 Task: Add a dependency to the task Integrate website with email marketing platforms , the existing task  Develop a new online survey and feedback system in the project AgileCrest
Action: Mouse moved to (1089, 97)
Screenshot: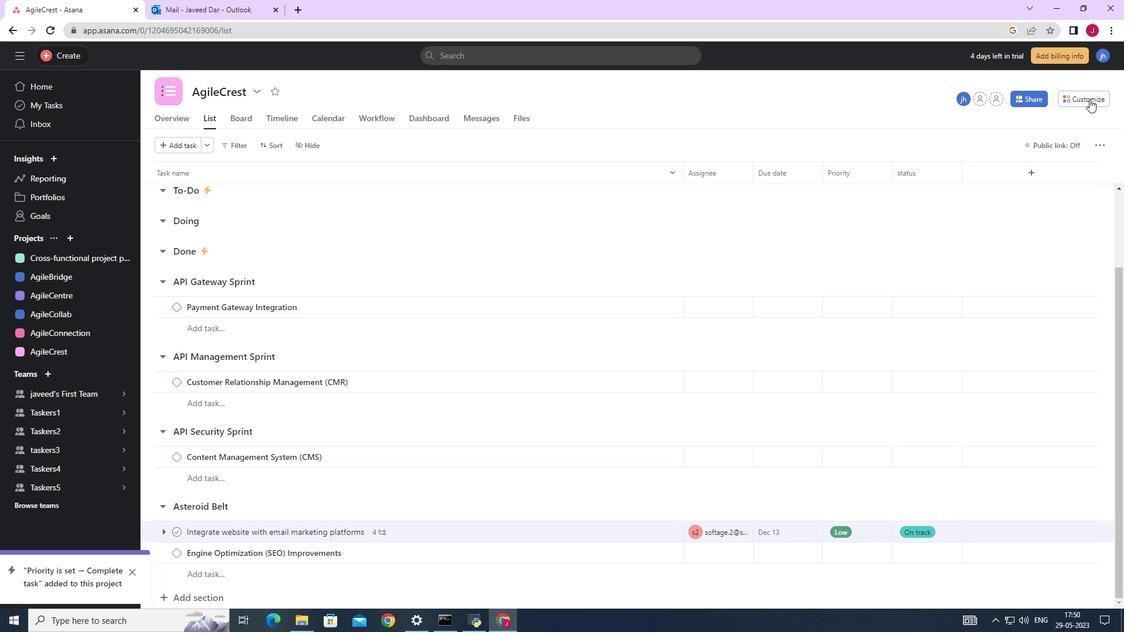
Action: Mouse pressed left at (1089, 97)
Screenshot: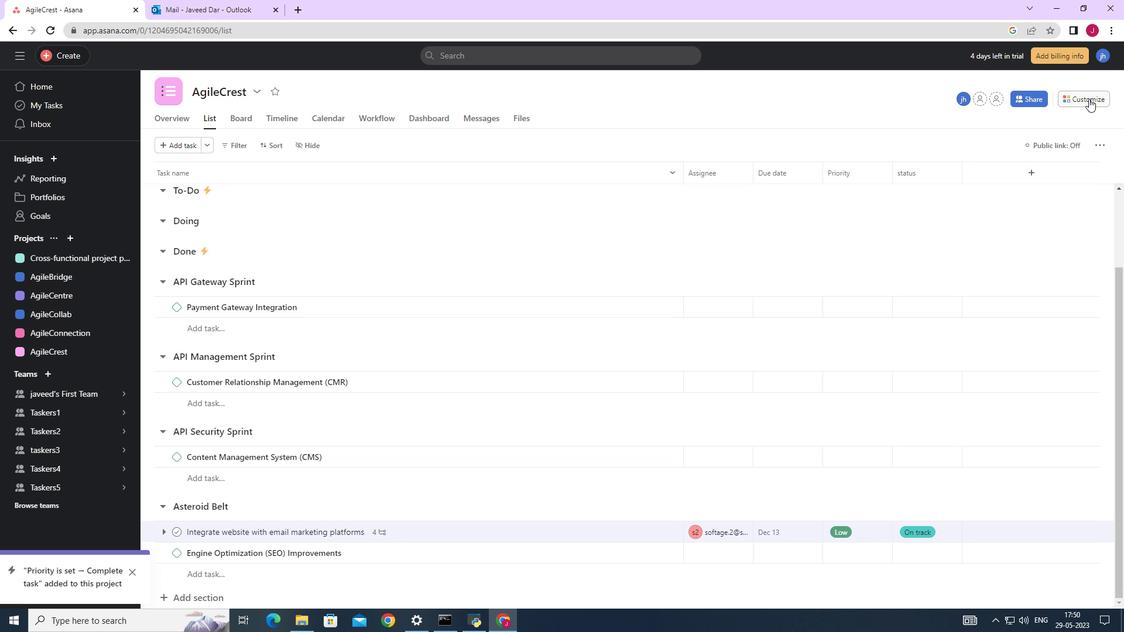 
Action: Mouse moved to (880, 244)
Screenshot: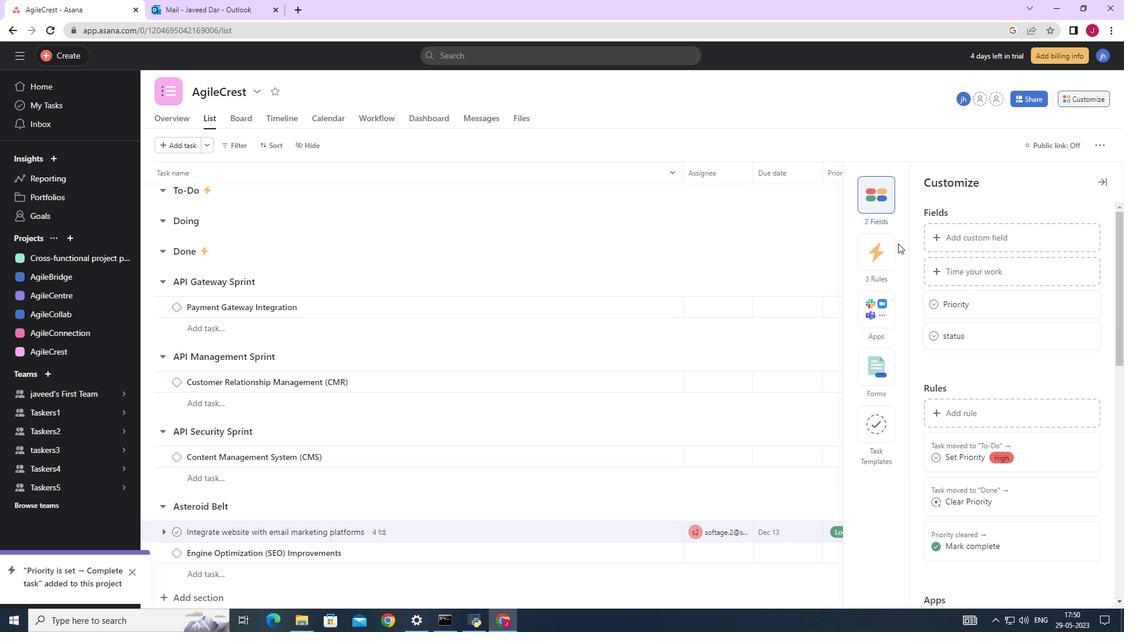 
Action: Mouse pressed left at (880, 244)
Screenshot: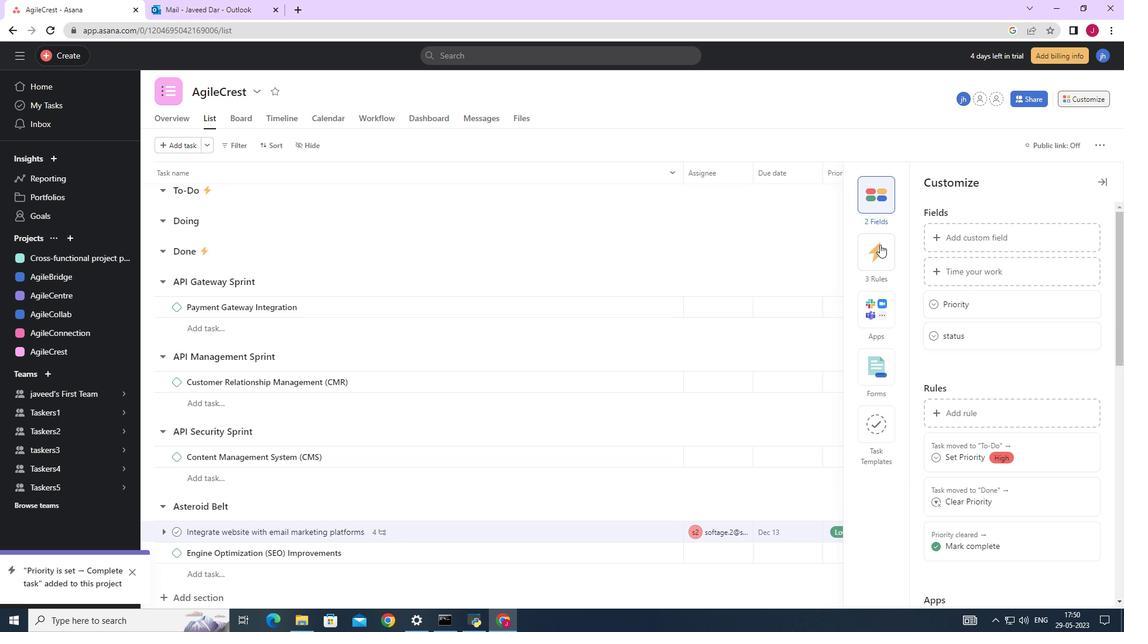 
Action: Mouse moved to (973, 225)
Screenshot: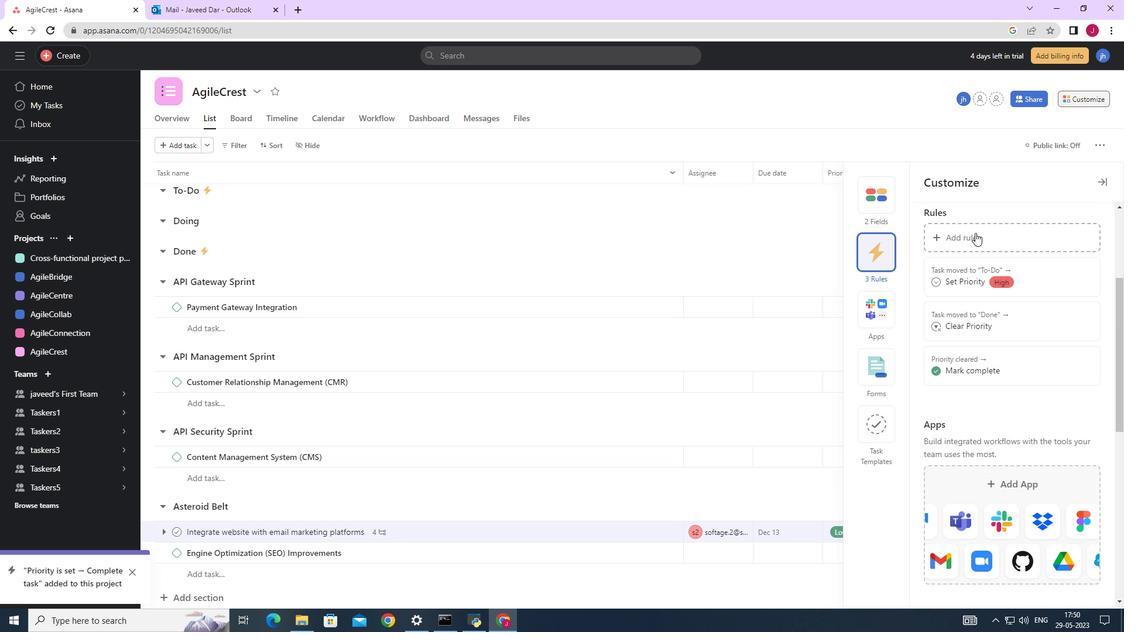 
Action: Mouse pressed left at (973, 225)
Screenshot: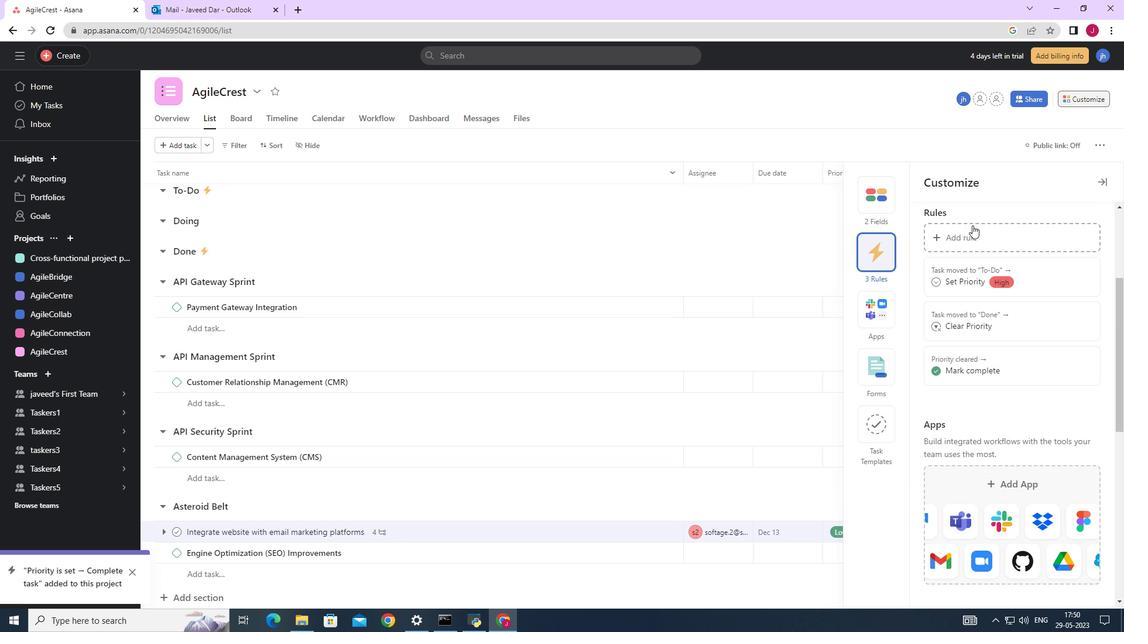
Action: Mouse moved to (495, 212)
Screenshot: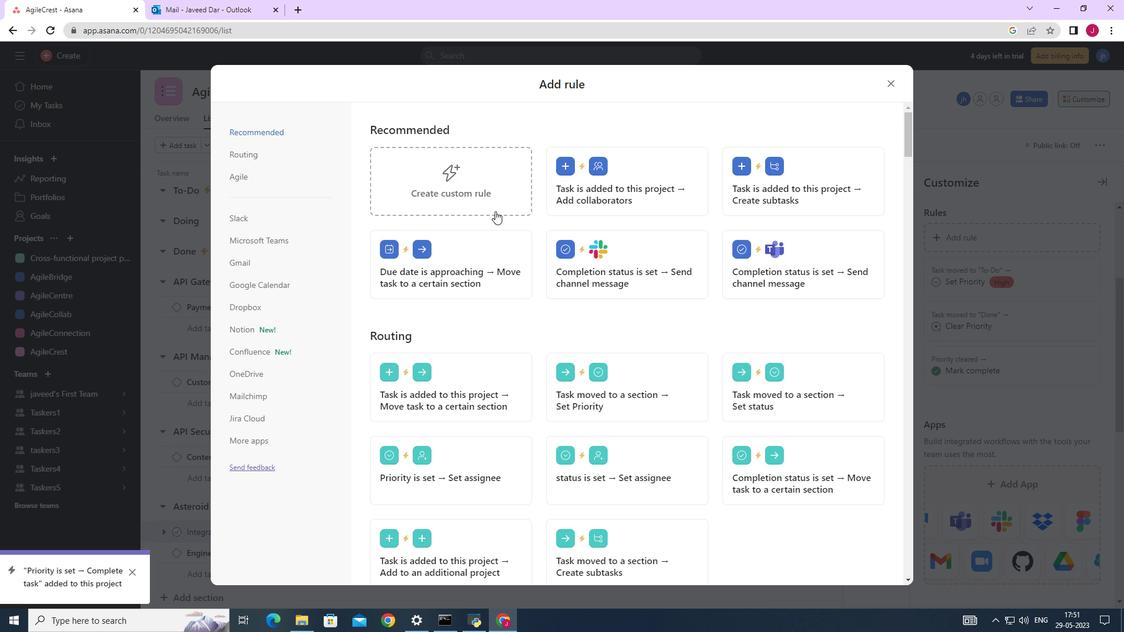 
Action: Mouse scrolled (495, 211) with delta (0, 0)
Screenshot: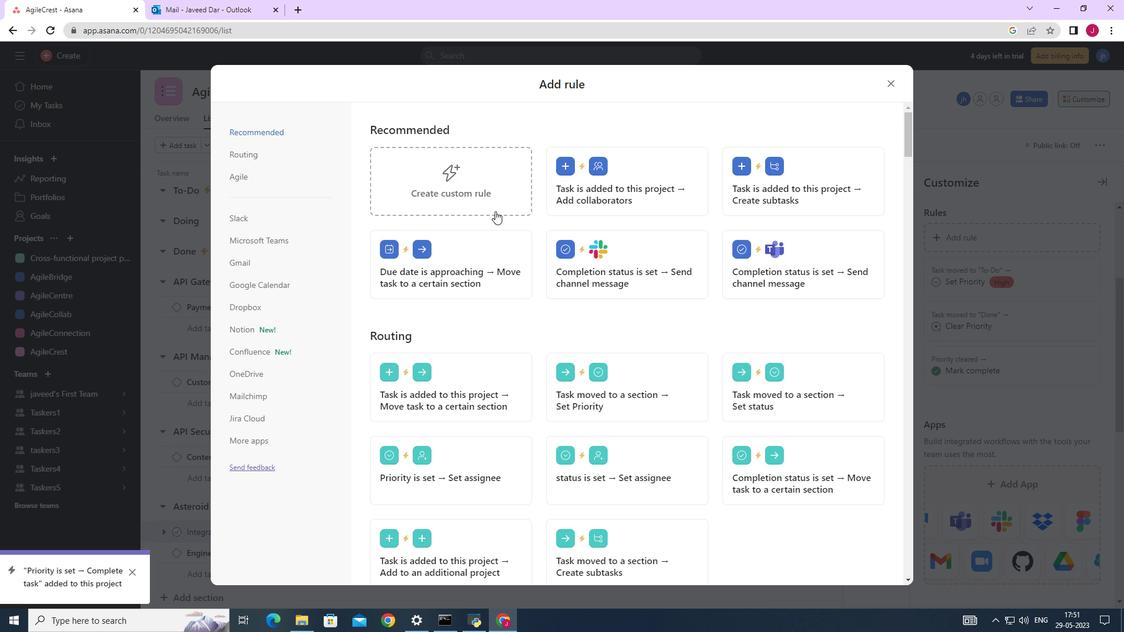 
Action: Mouse moved to (445, 222)
Screenshot: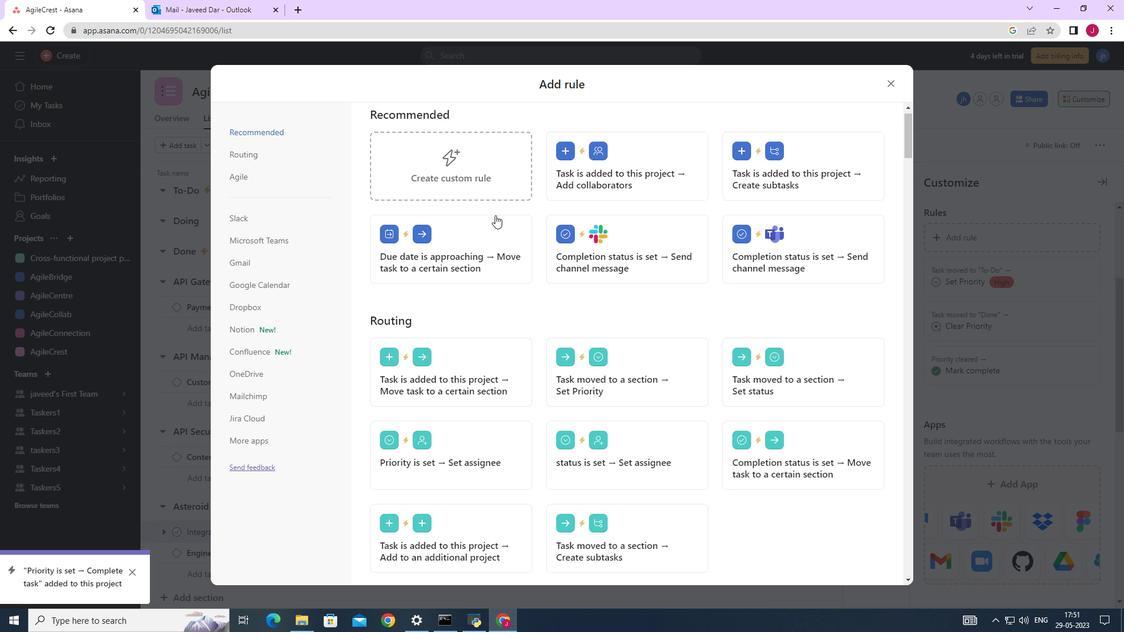 
Action: Mouse scrolled (483, 218) with delta (0, 0)
Screenshot: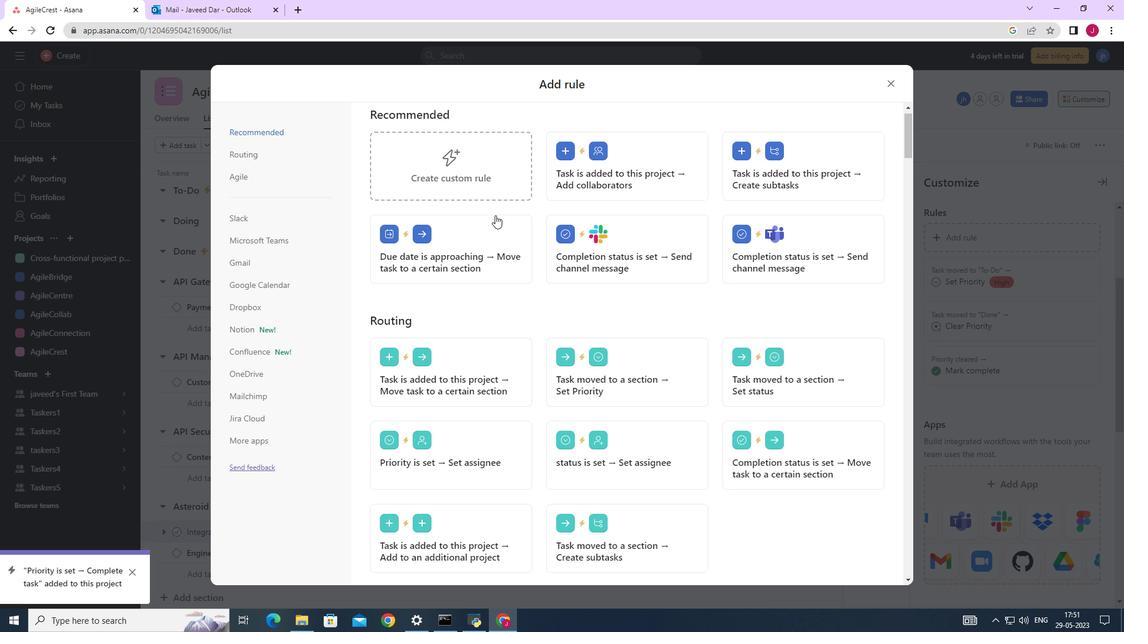 
Action: Mouse moved to (258, 179)
Screenshot: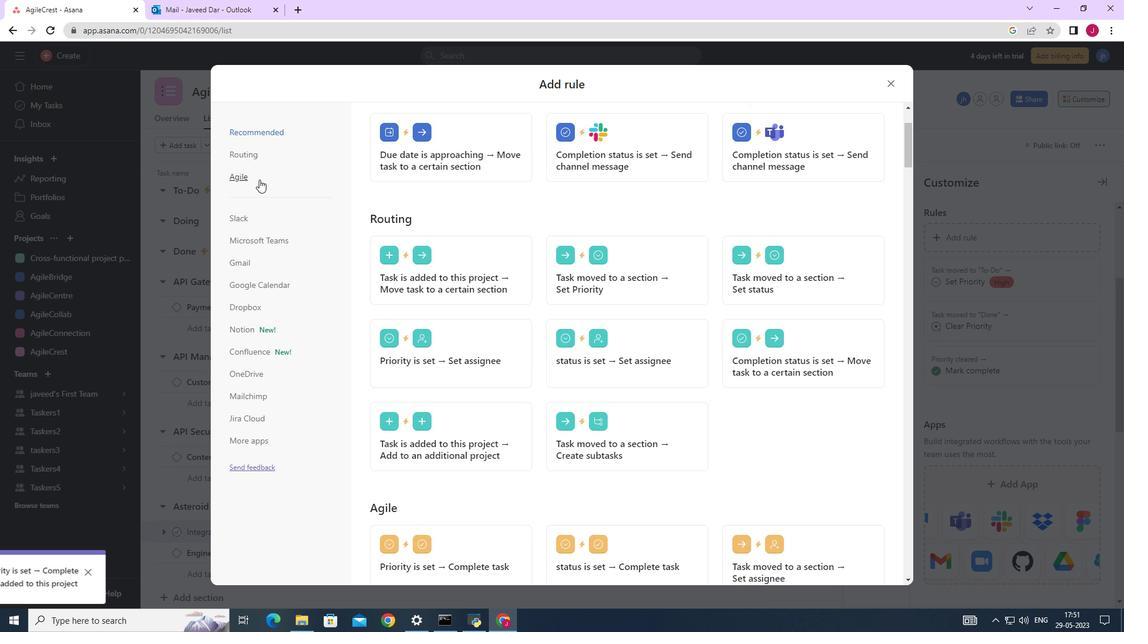 
Action: Mouse pressed left at (258, 179)
Screenshot: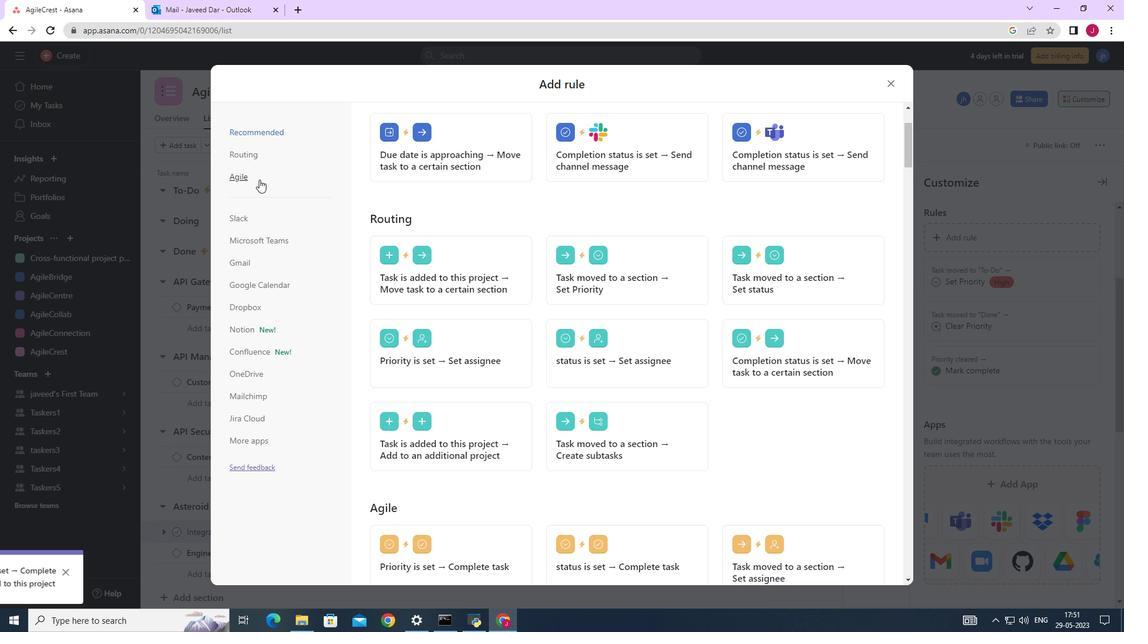 
Action: Mouse moved to (544, 222)
Screenshot: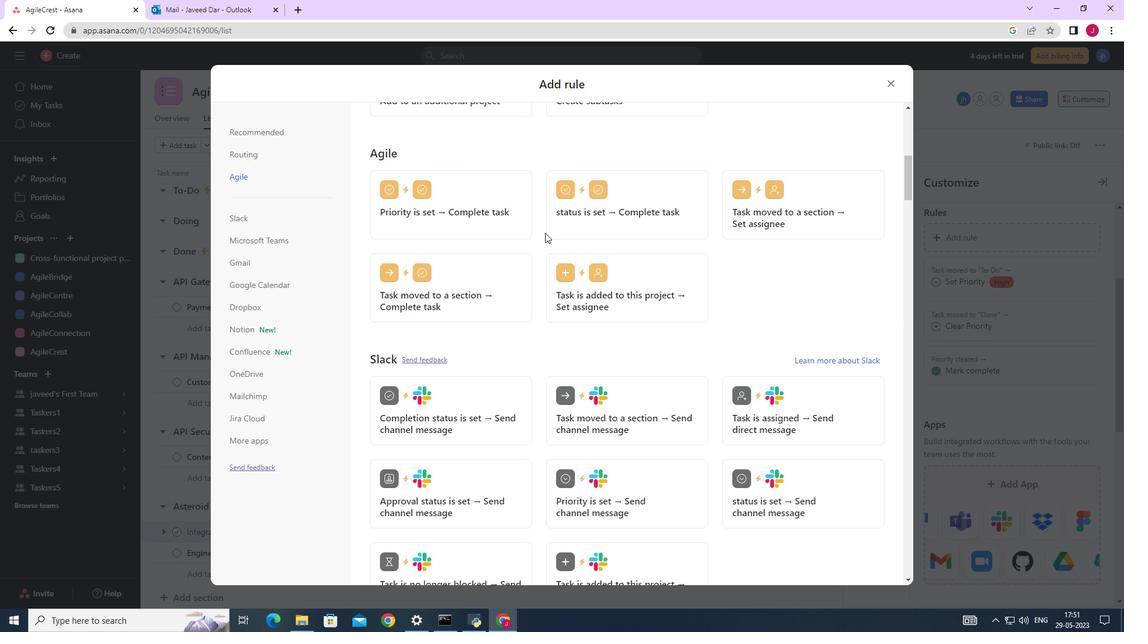 
Action: Mouse scrolled (545, 223) with delta (0, 0)
Screenshot: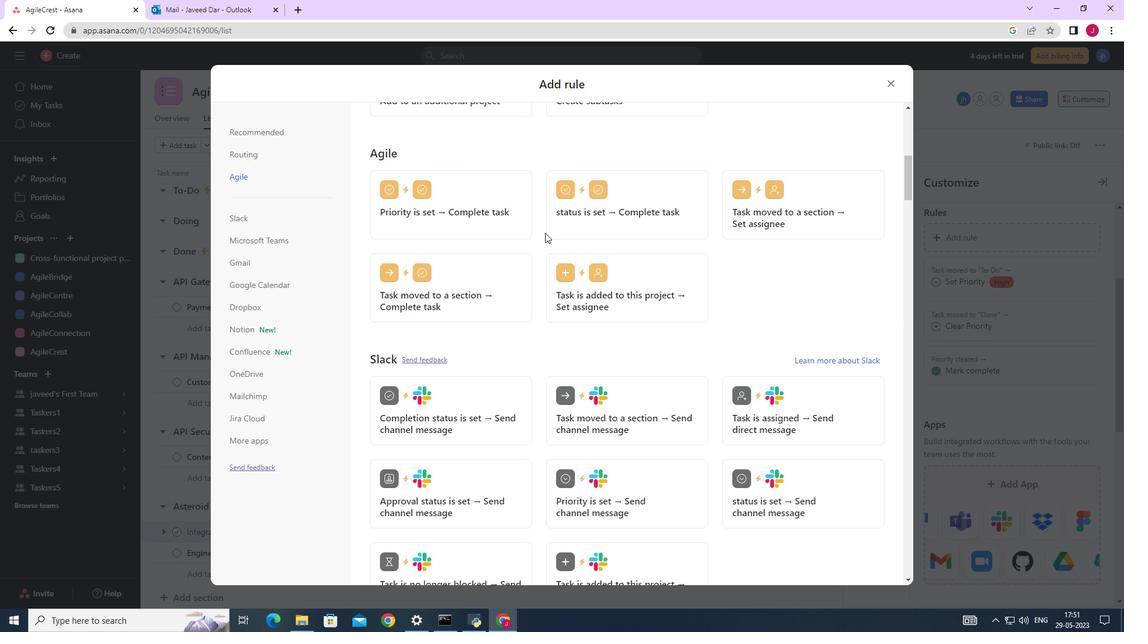 
Action: Mouse moved to (421, 123)
Screenshot: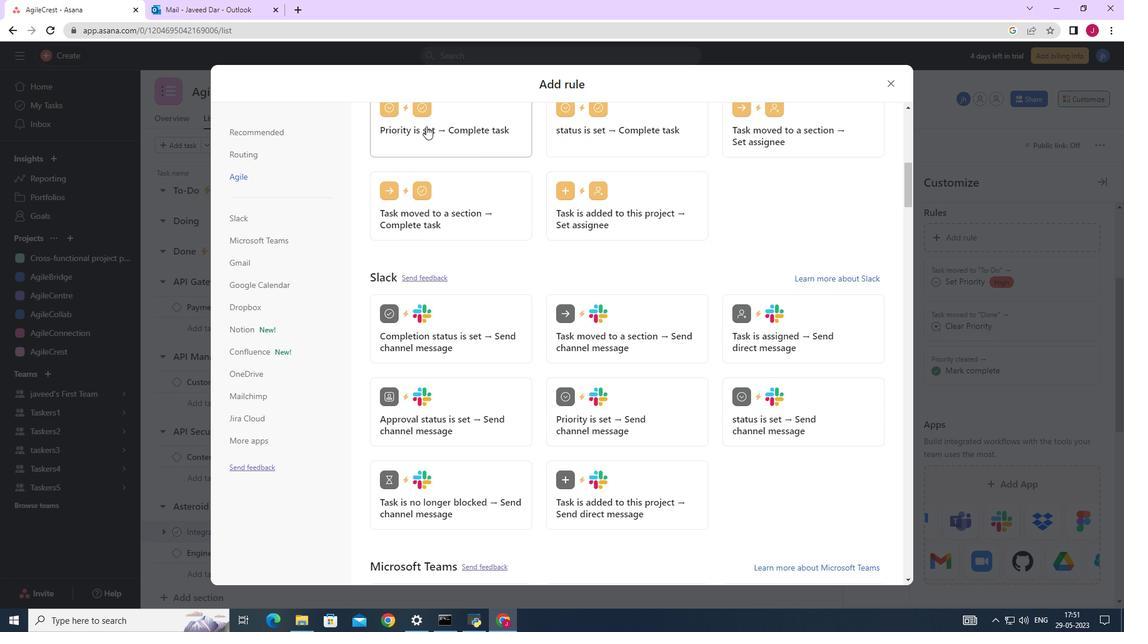 
Action: Mouse pressed left at (421, 123)
Screenshot: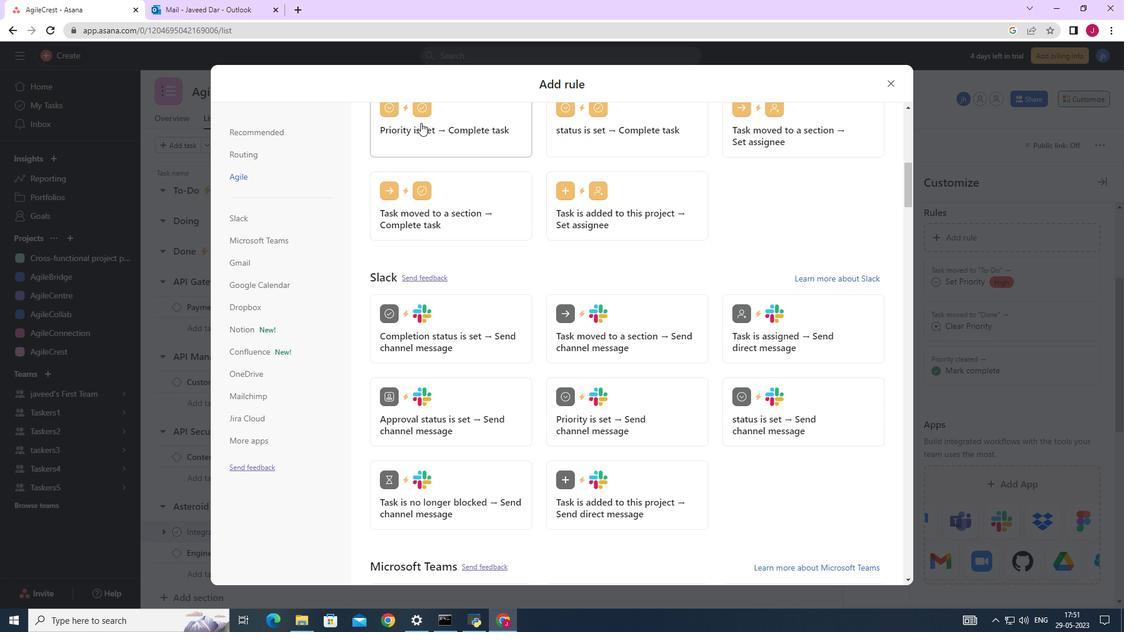 
Action: Mouse moved to (753, 198)
Screenshot: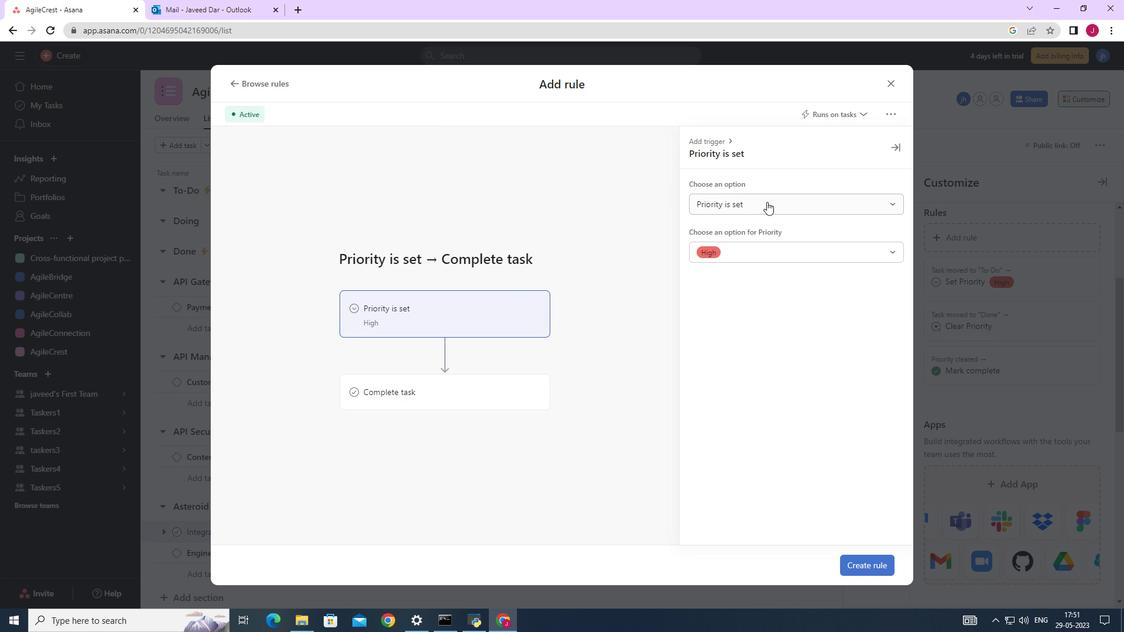 
Action: Mouse pressed left at (753, 198)
Screenshot: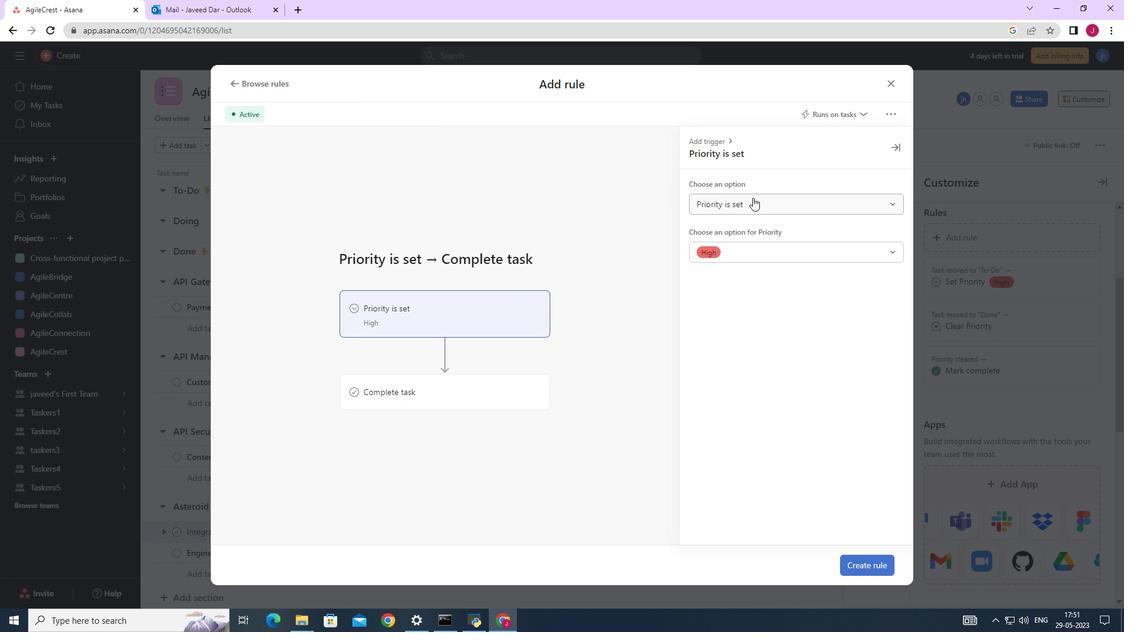 
Action: Mouse moved to (892, 78)
Screenshot: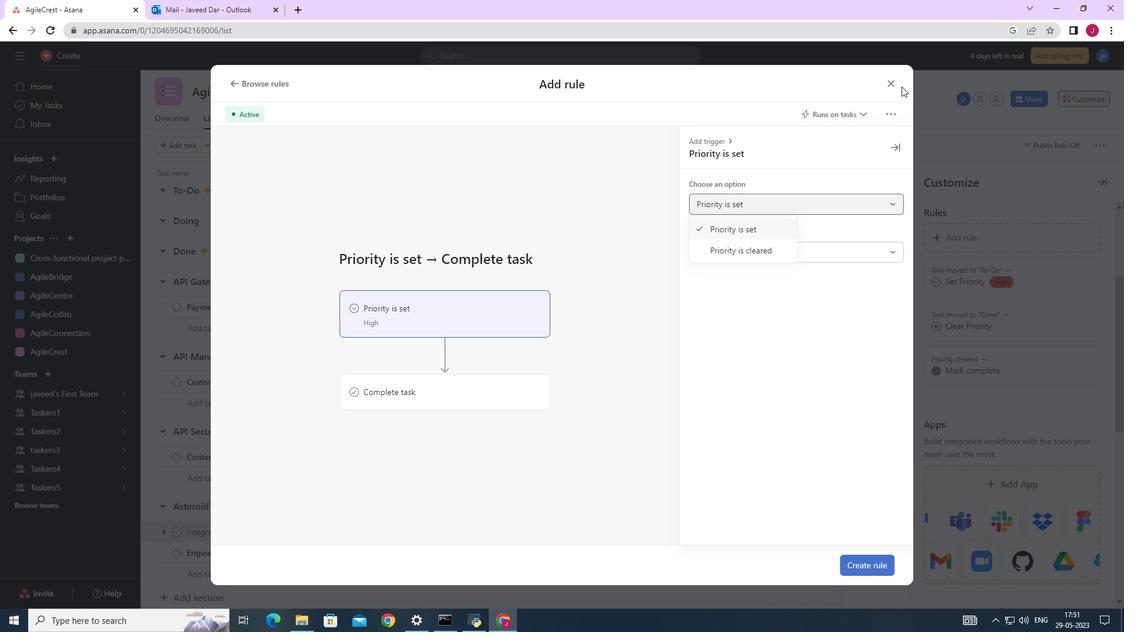 
Action: Mouse pressed left at (892, 78)
Screenshot: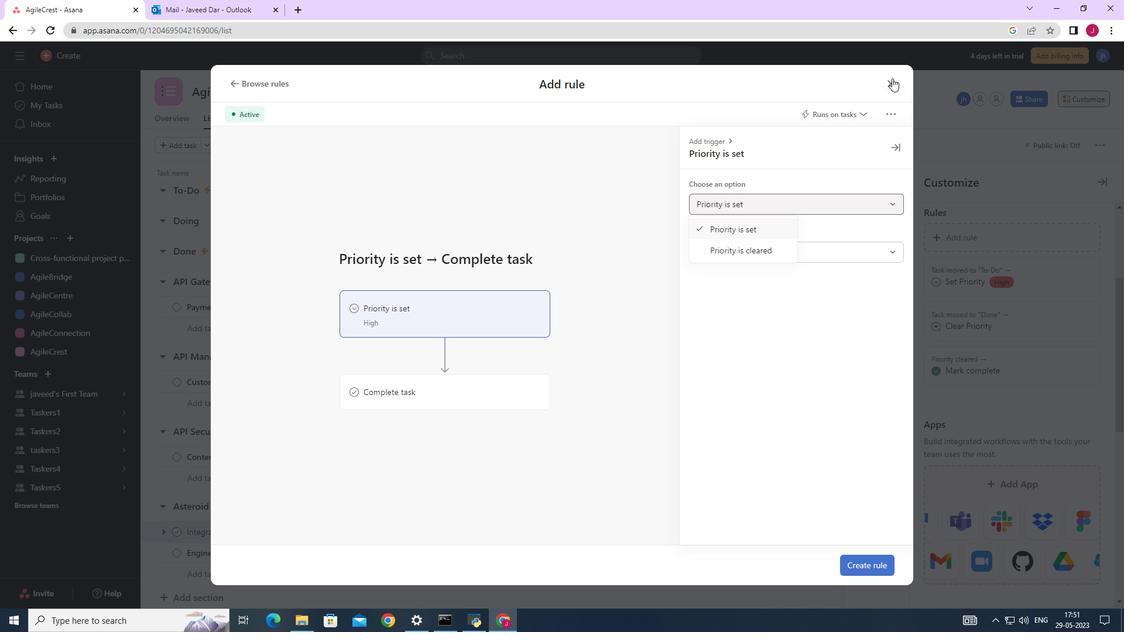 
Action: Mouse moved to (1097, 183)
Screenshot: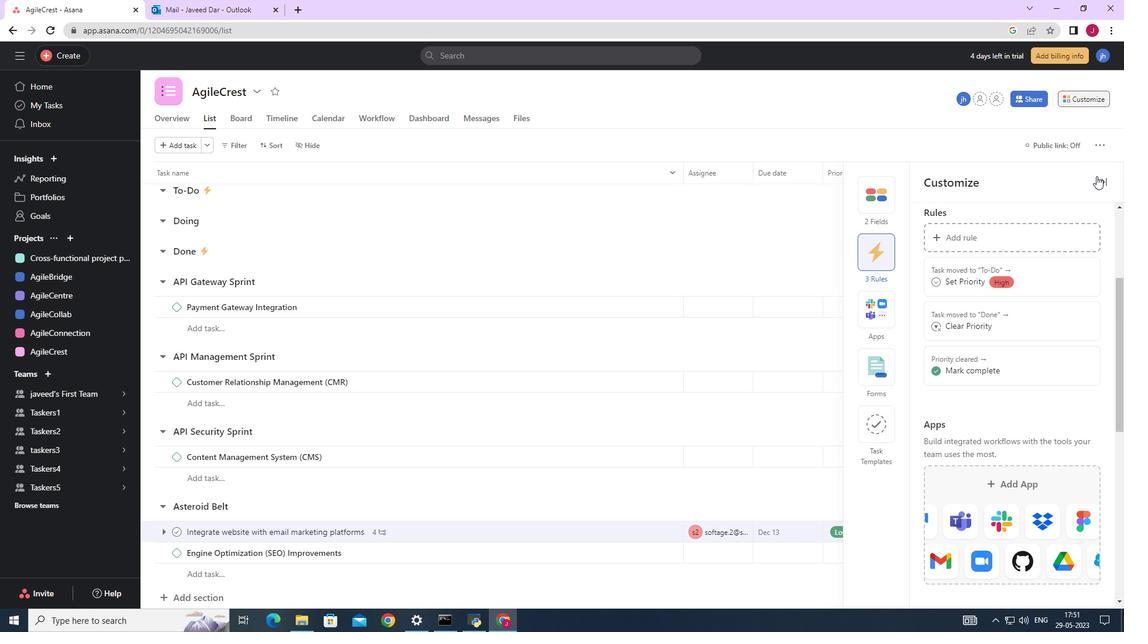 
Action: Mouse pressed left at (1097, 183)
Screenshot: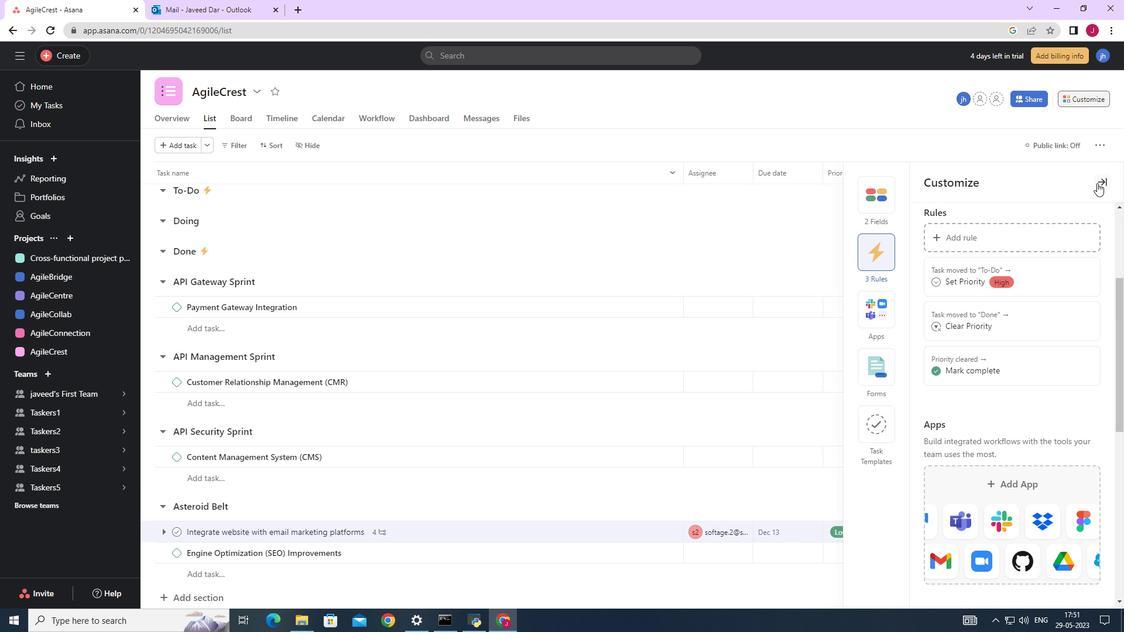 
Action: Mouse moved to (557, 357)
Screenshot: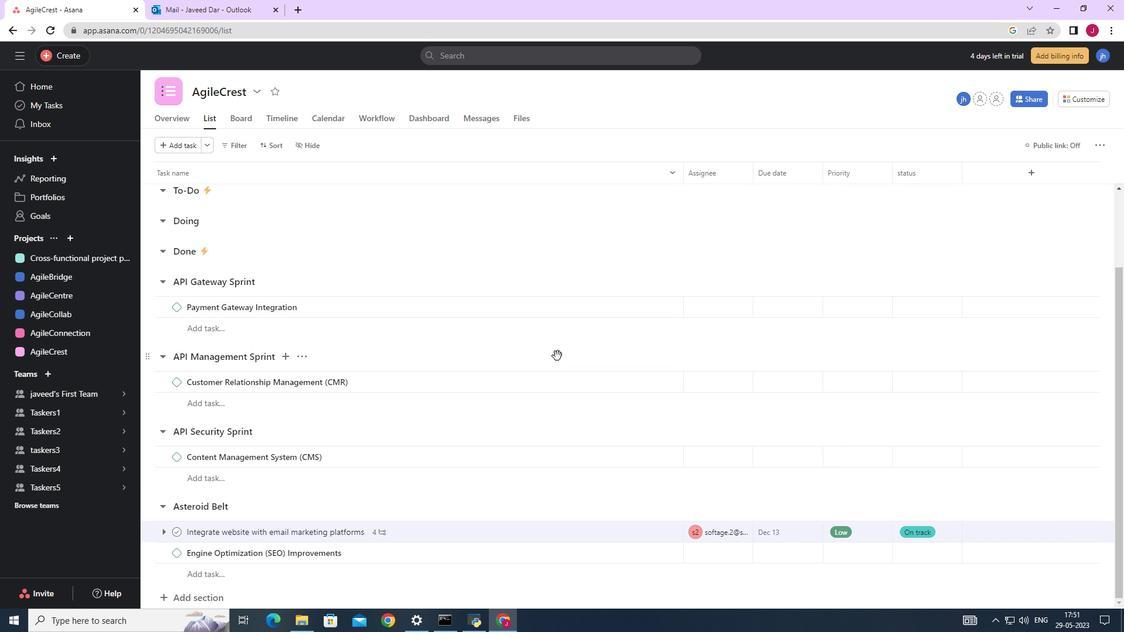 
Action: Mouse scrolled (557, 358) with delta (0, 0)
Screenshot: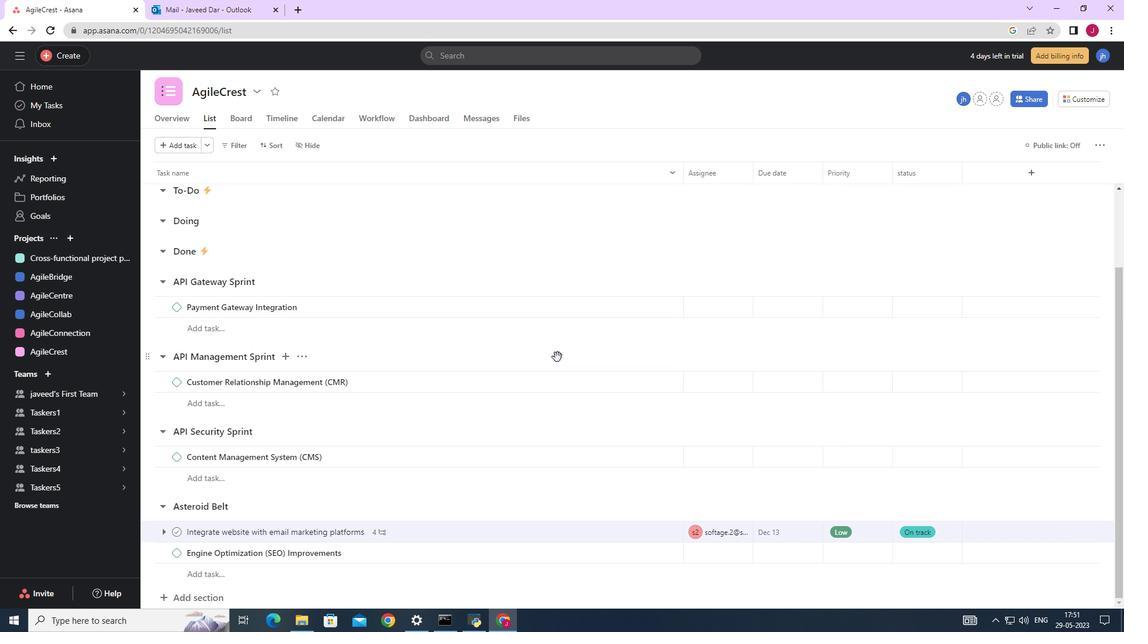 
Action: Mouse scrolled (557, 358) with delta (0, 0)
Screenshot: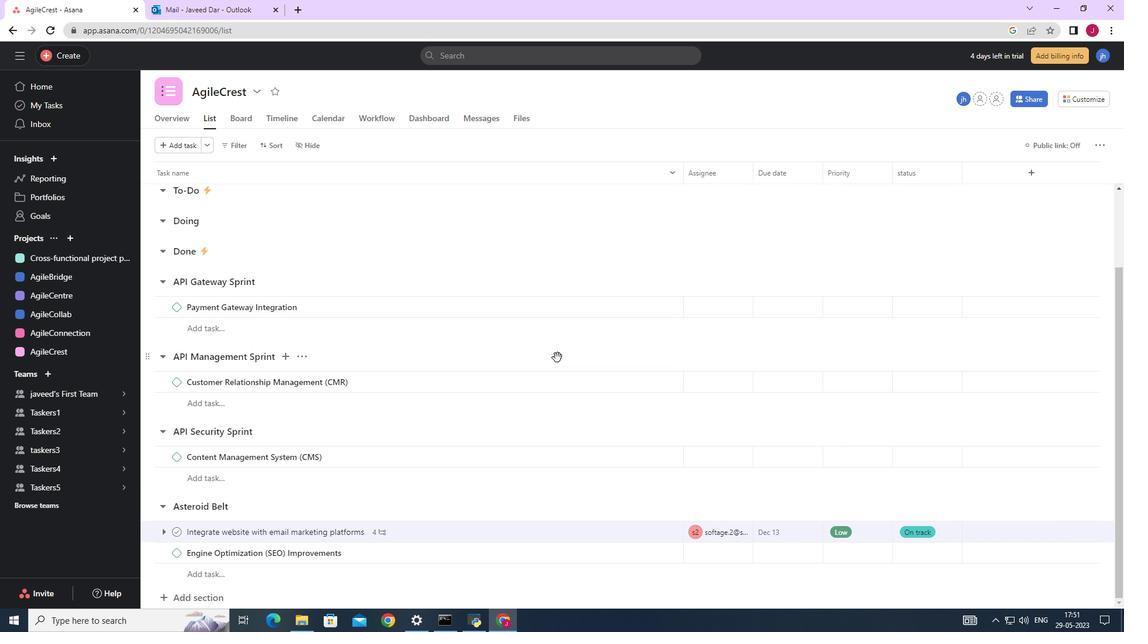
Action: Mouse scrolled (557, 358) with delta (0, 0)
Screenshot: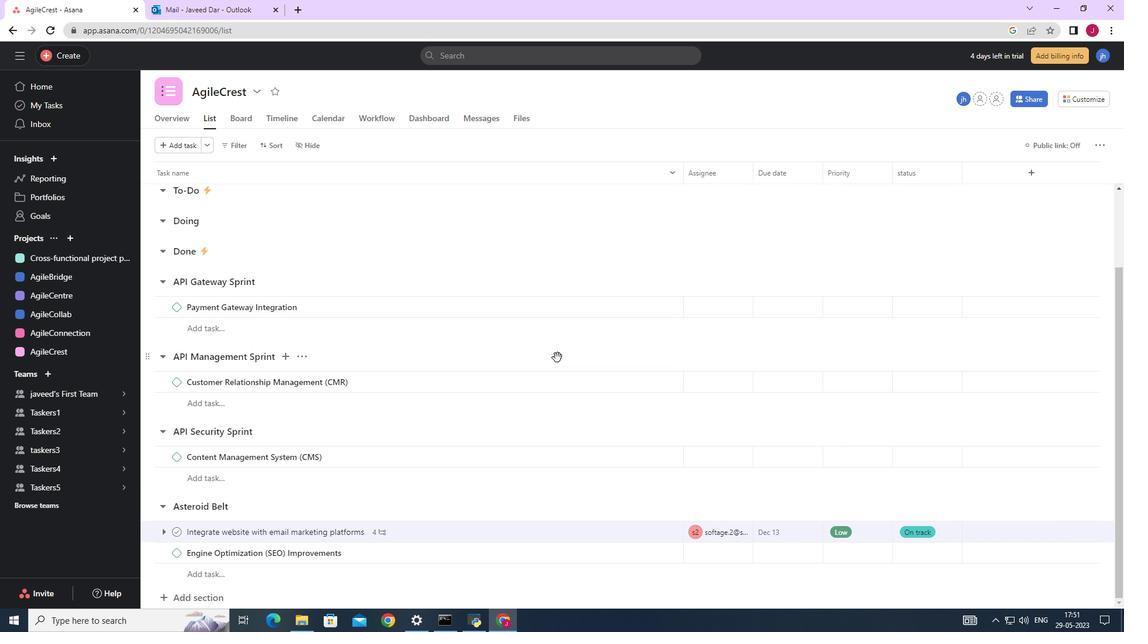 
Action: Mouse scrolled (557, 358) with delta (0, 0)
Screenshot: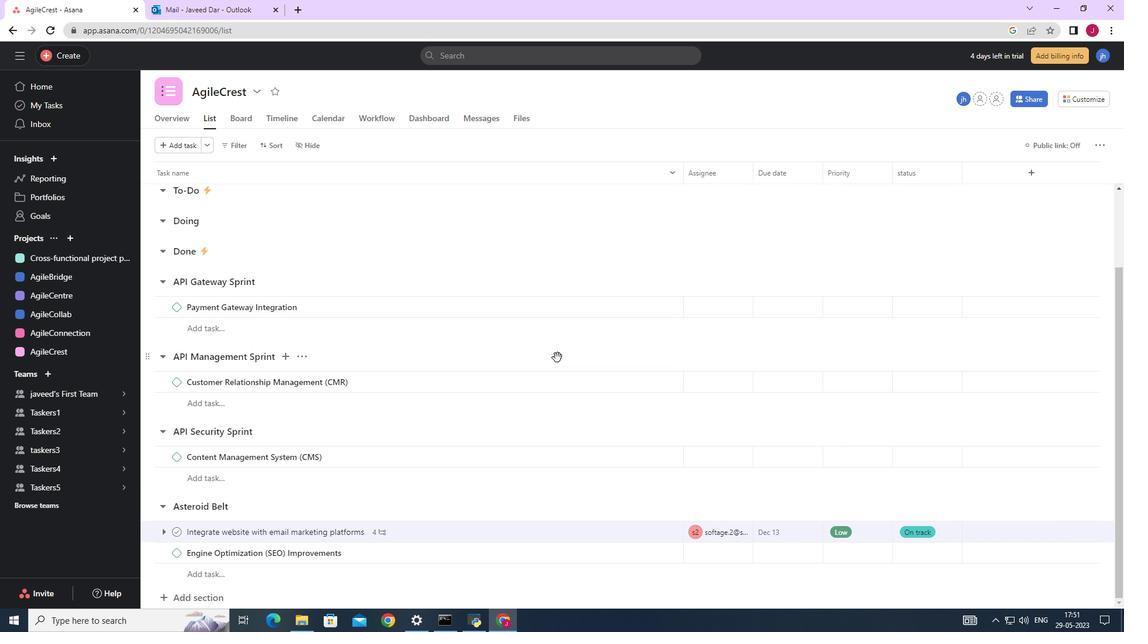 
Action: Mouse scrolled (557, 357) with delta (0, 0)
Screenshot: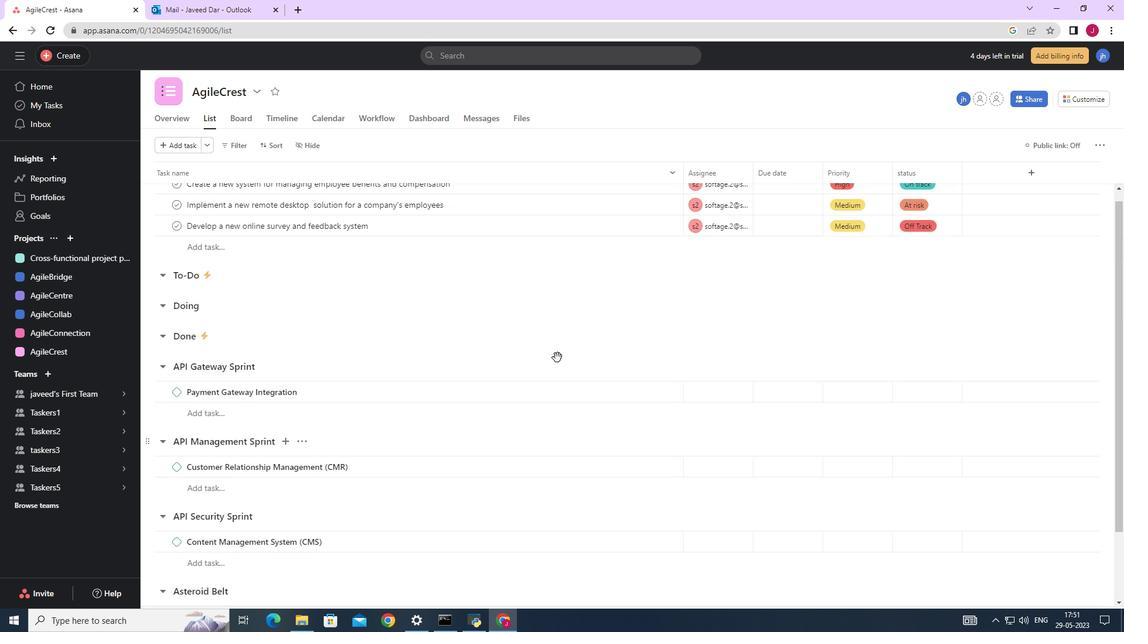 
Action: Mouse scrolled (557, 357) with delta (0, 0)
Screenshot: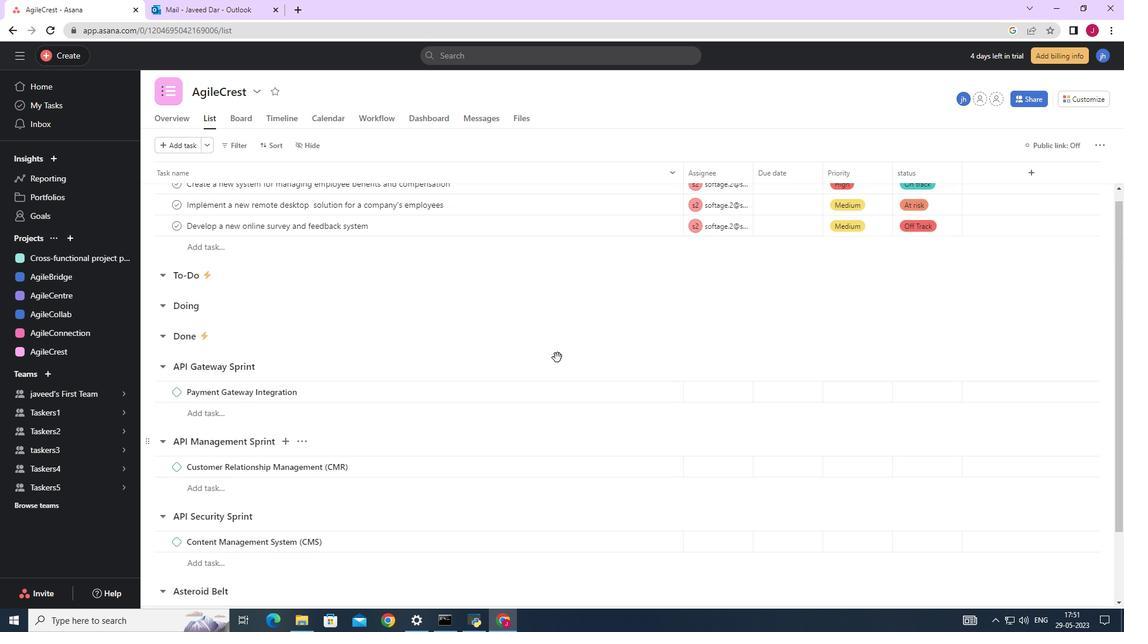 
Action: Mouse scrolled (557, 358) with delta (0, 0)
Screenshot: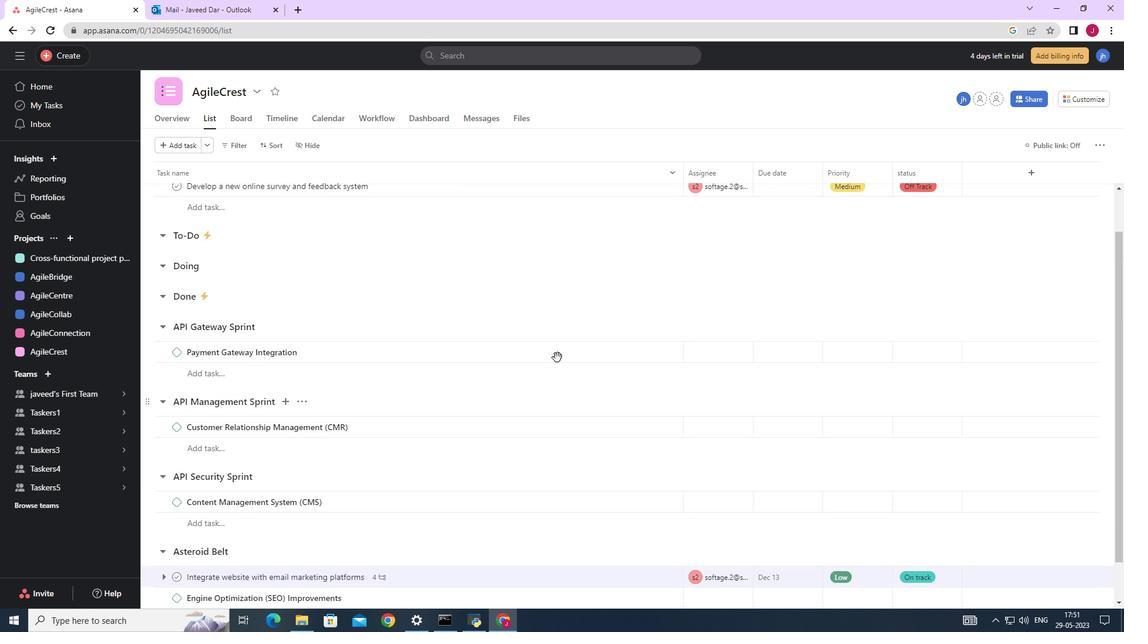 
Action: Mouse scrolled (557, 358) with delta (0, 0)
Screenshot: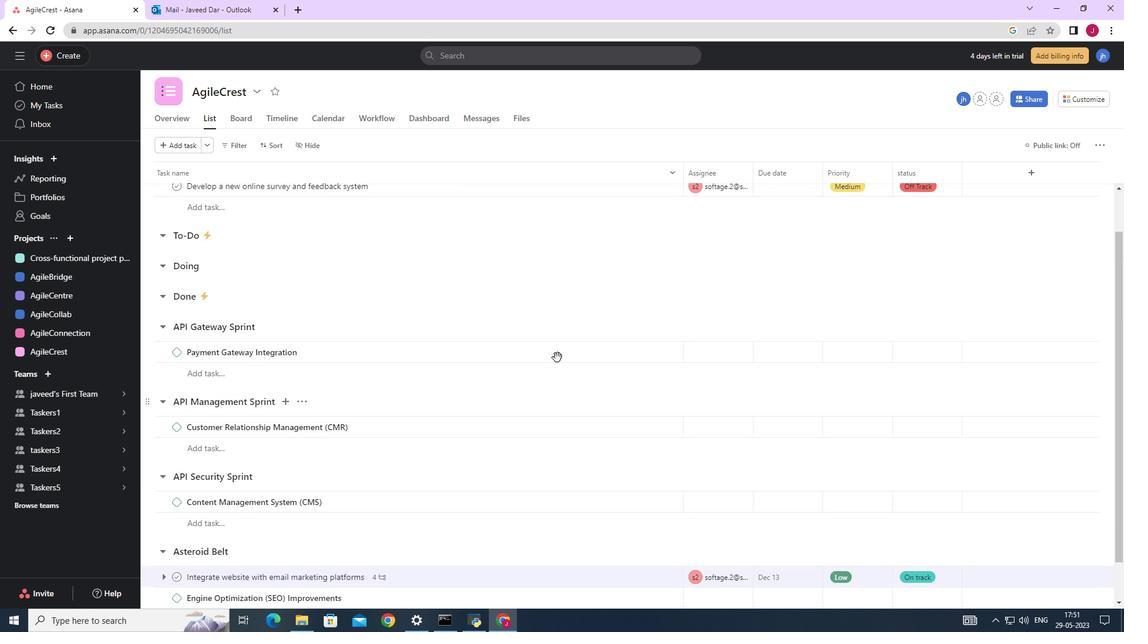 
Action: Mouse scrolled (557, 358) with delta (0, 0)
Screenshot: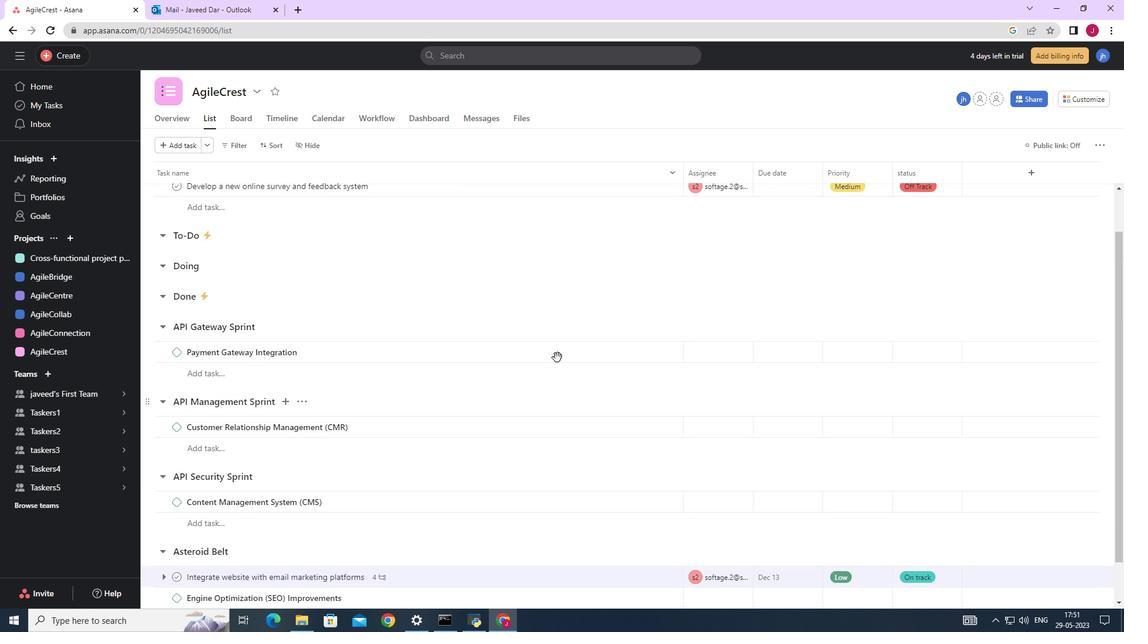 
Action: Mouse scrolled (557, 358) with delta (0, 0)
Screenshot: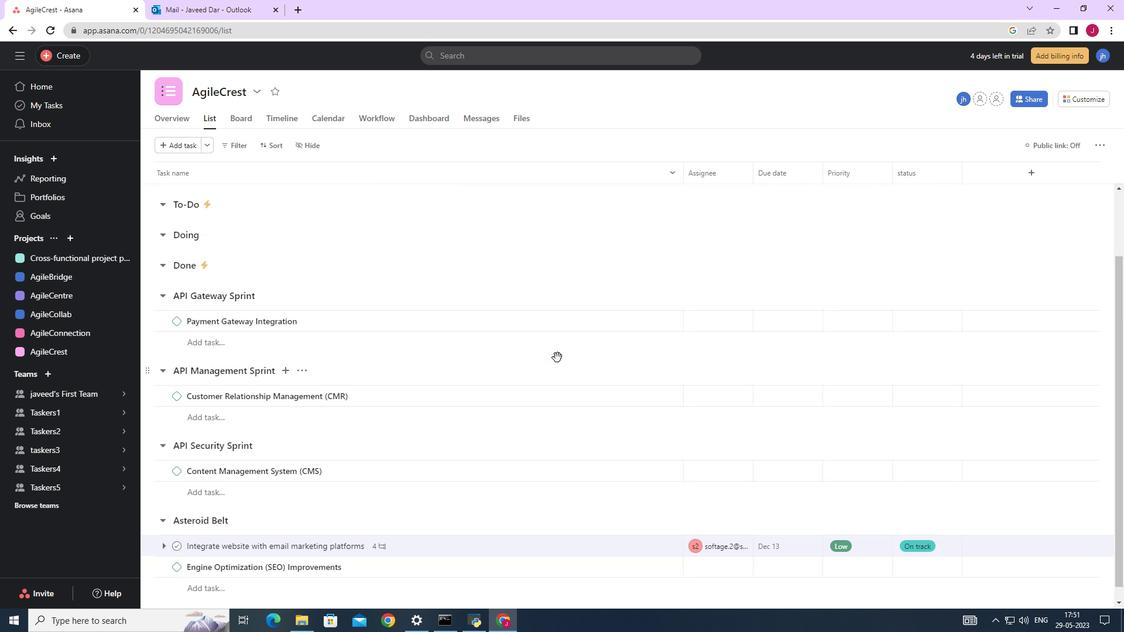 
Action: Mouse scrolled (557, 358) with delta (0, 0)
Screenshot: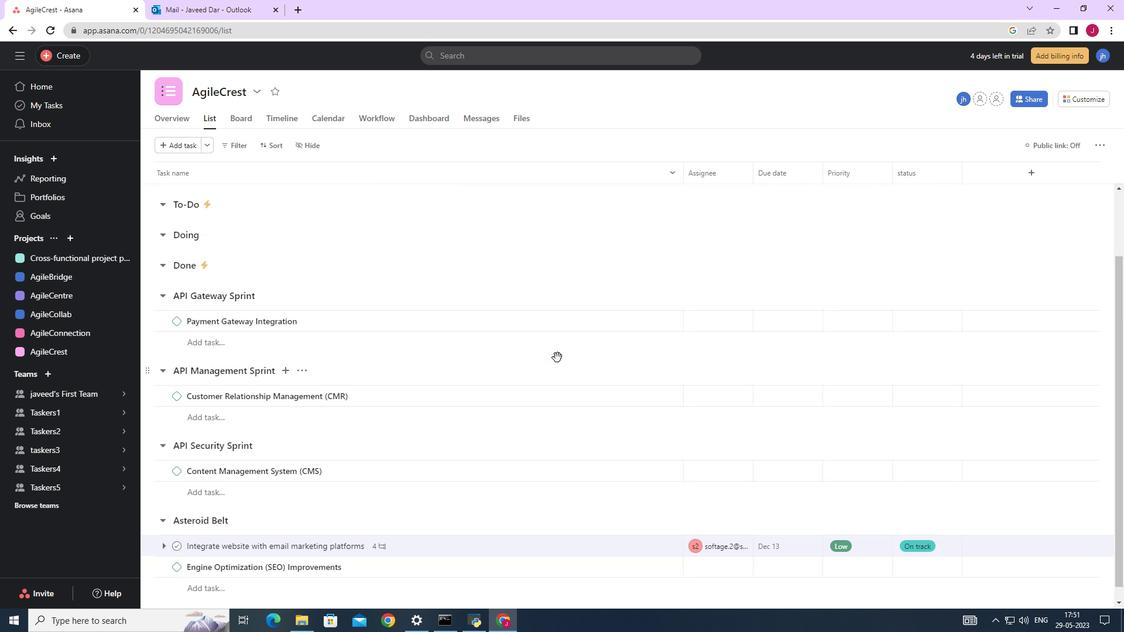 
Action: Mouse scrolled (557, 358) with delta (0, 0)
Screenshot: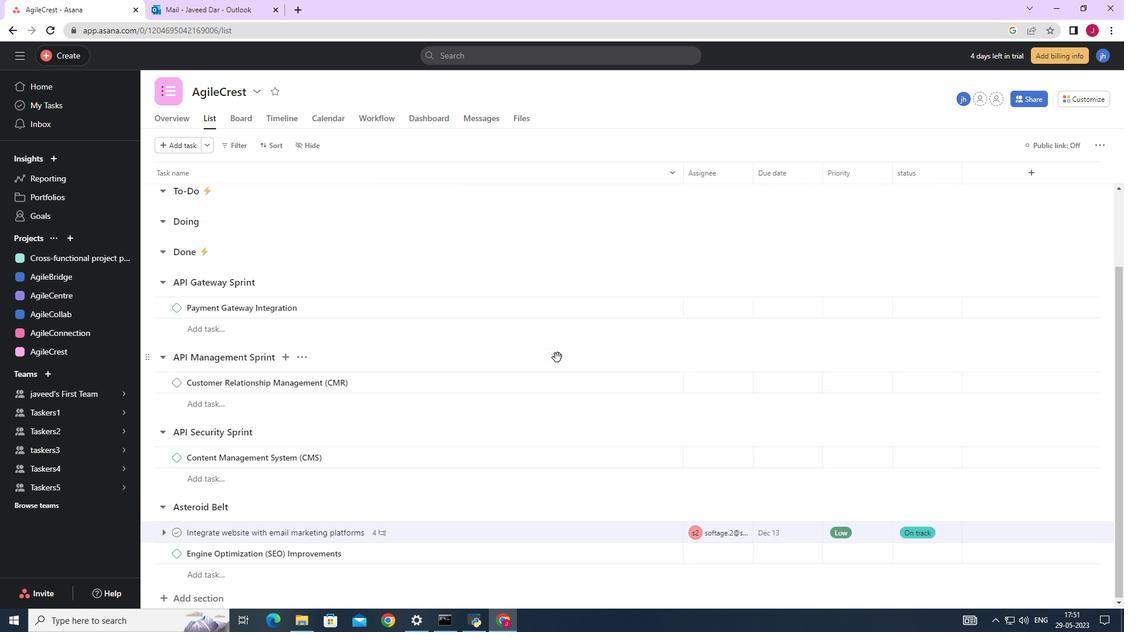
Action: Mouse moved to (370, 307)
Screenshot: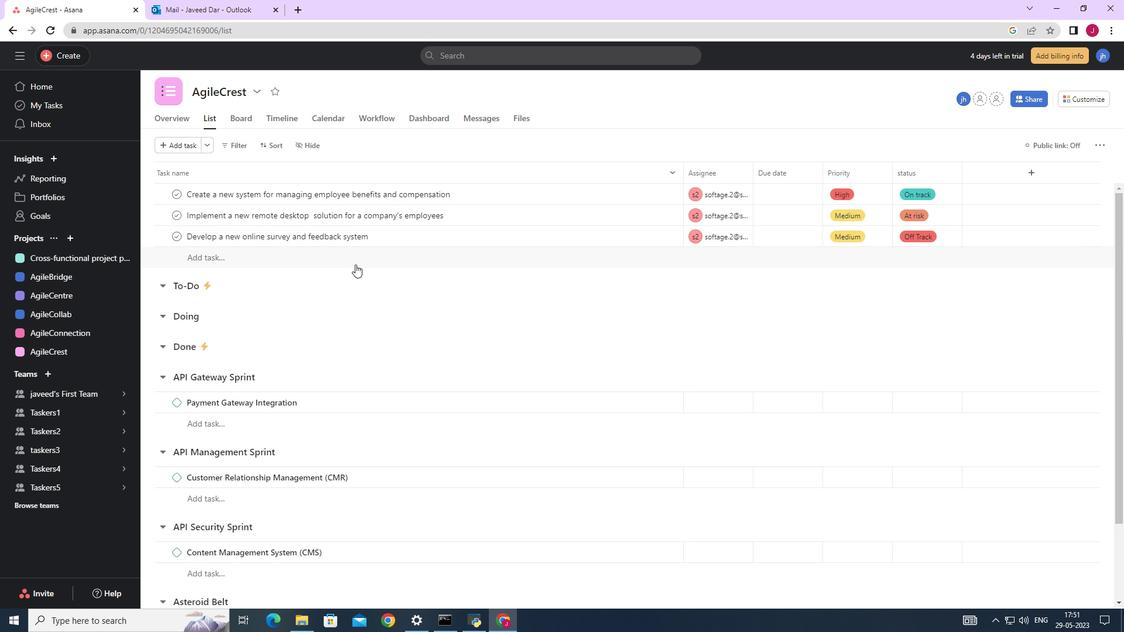 
Action: Mouse scrolled (357, 273) with delta (0, 0)
Screenshot: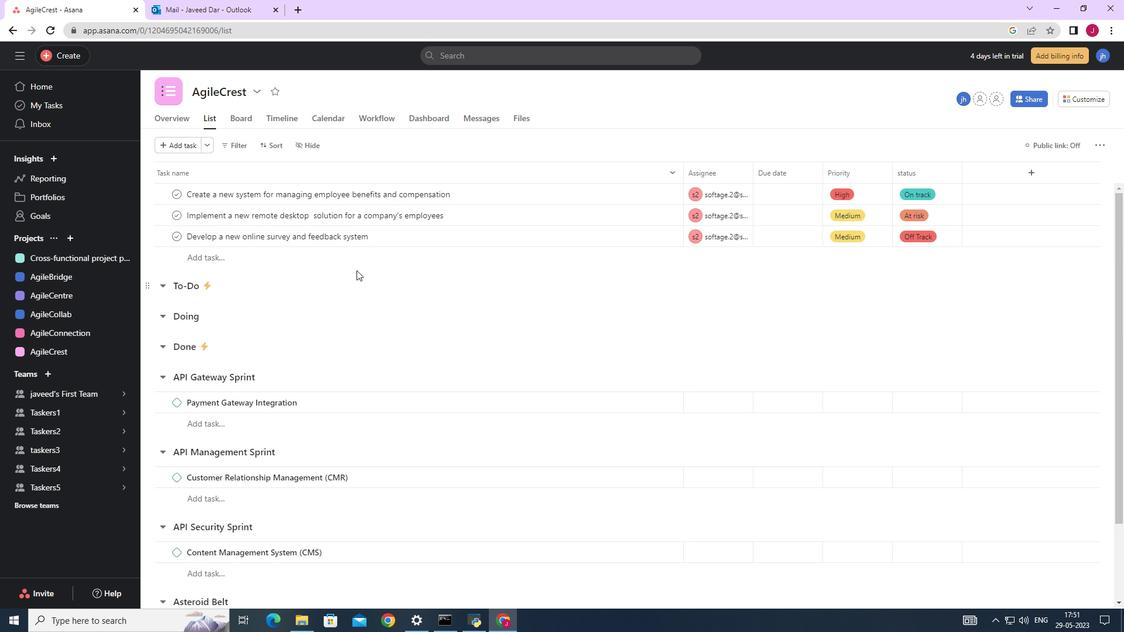 
Action: Mouse moved to (370, 308)
Screenshot: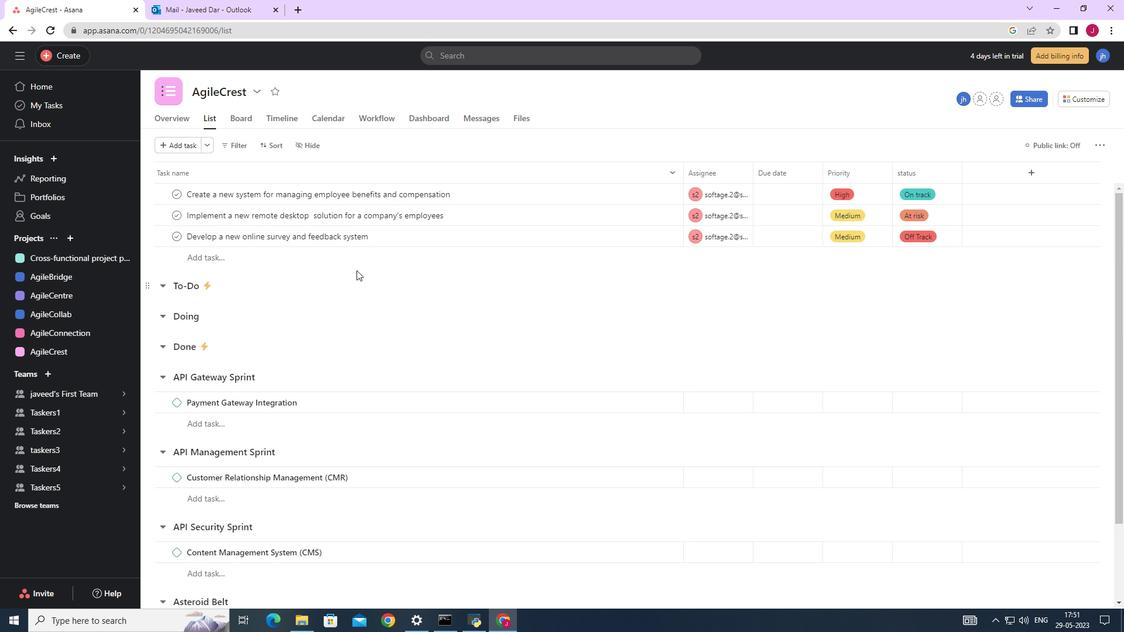 
Action: Mouse scrolled (359, 280) with delta (0, 0)
Screenshot: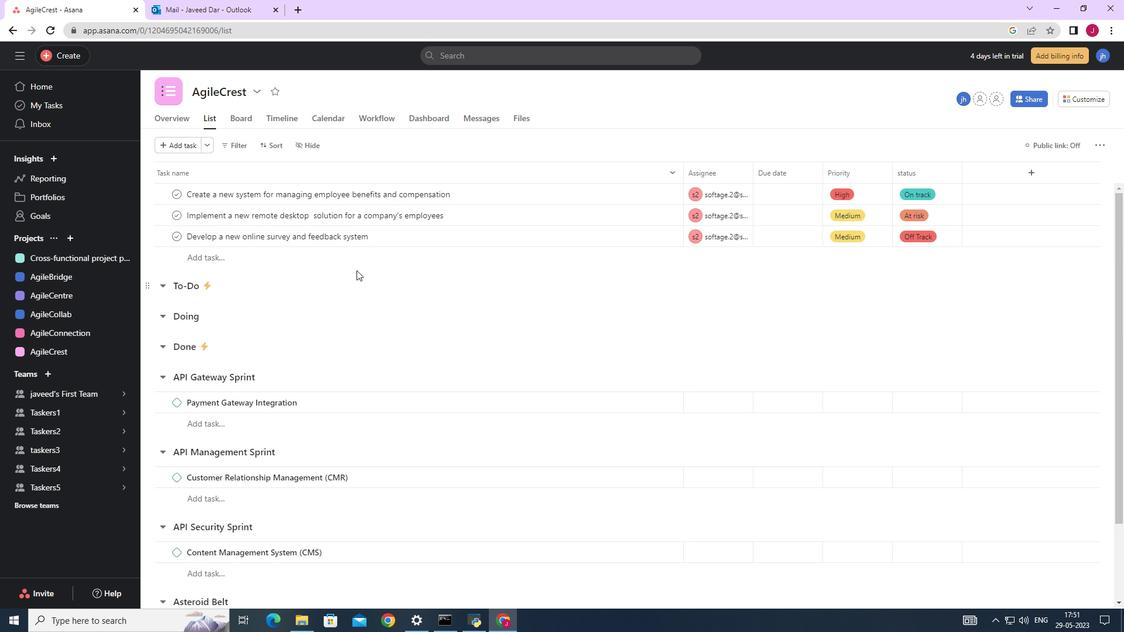 
Action: Mouse moved to (370, 309)
Screenshot: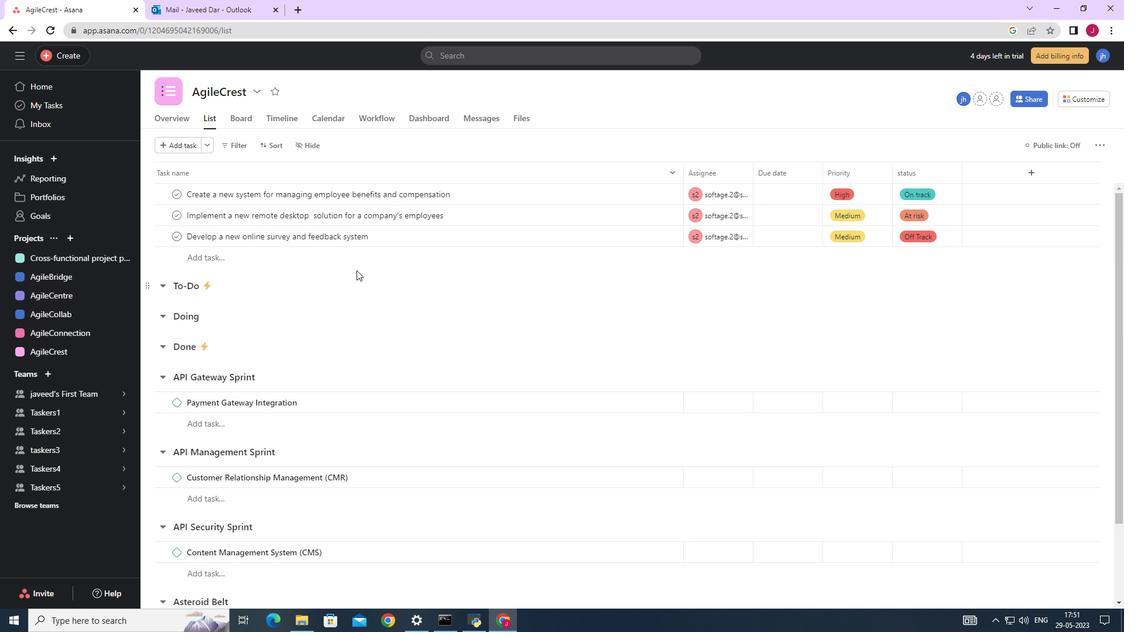 
Action: Mouse scrolled (361, 283) with delta (0, 0)
Screenshot: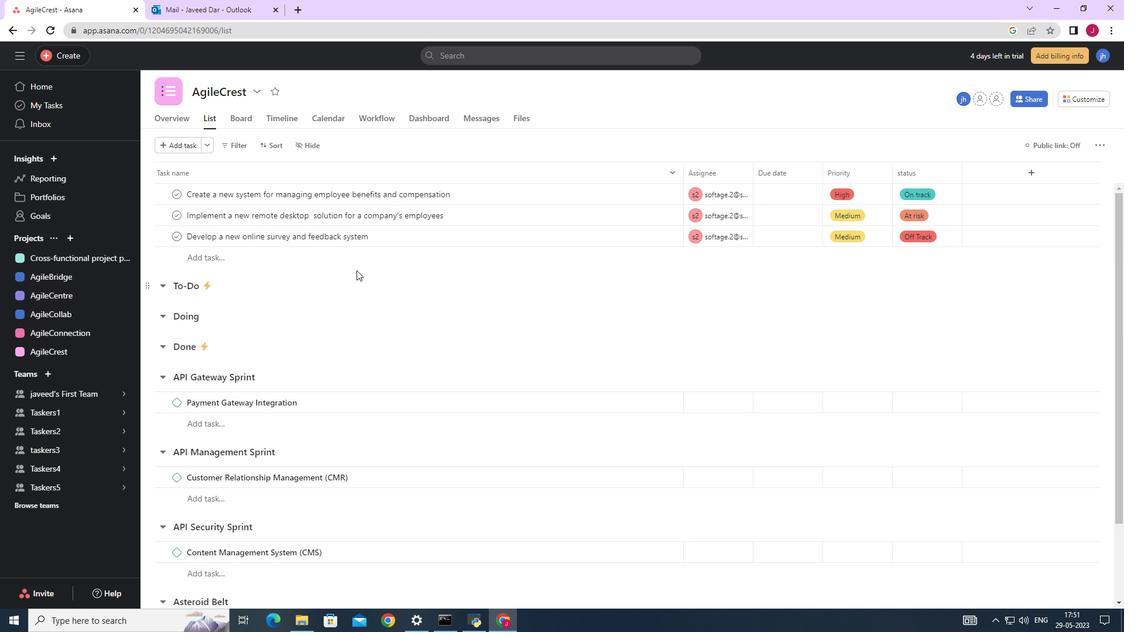 
Action: Mouse moved to (370, 309)
Screenshot: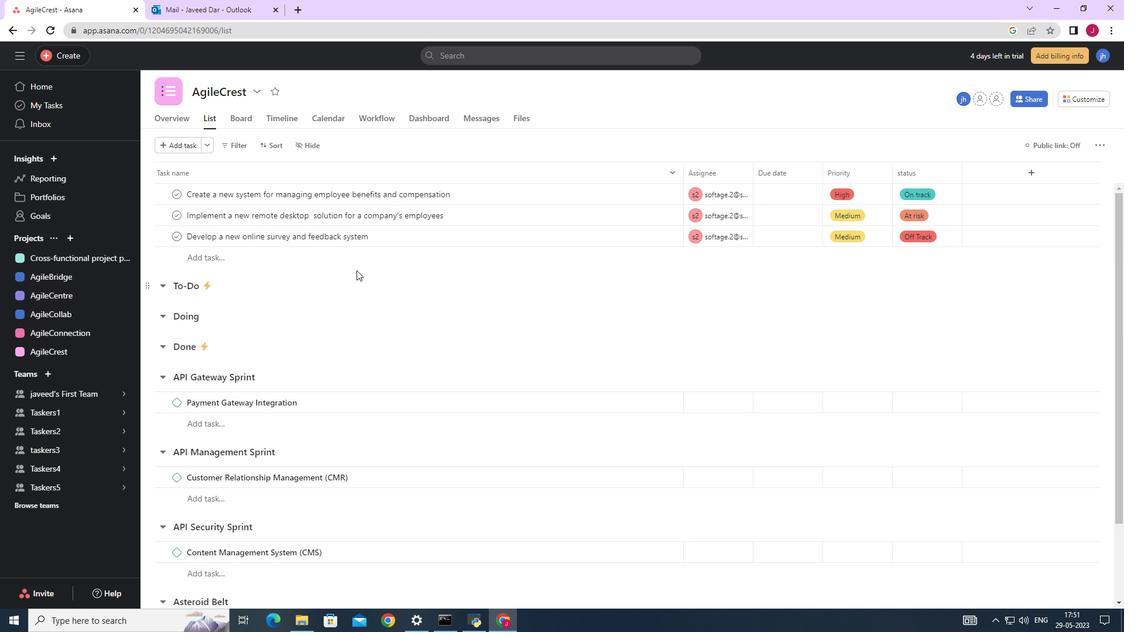 
Action: Mouse scrolled (365, 287) with delta (0, 0)
Screenshot: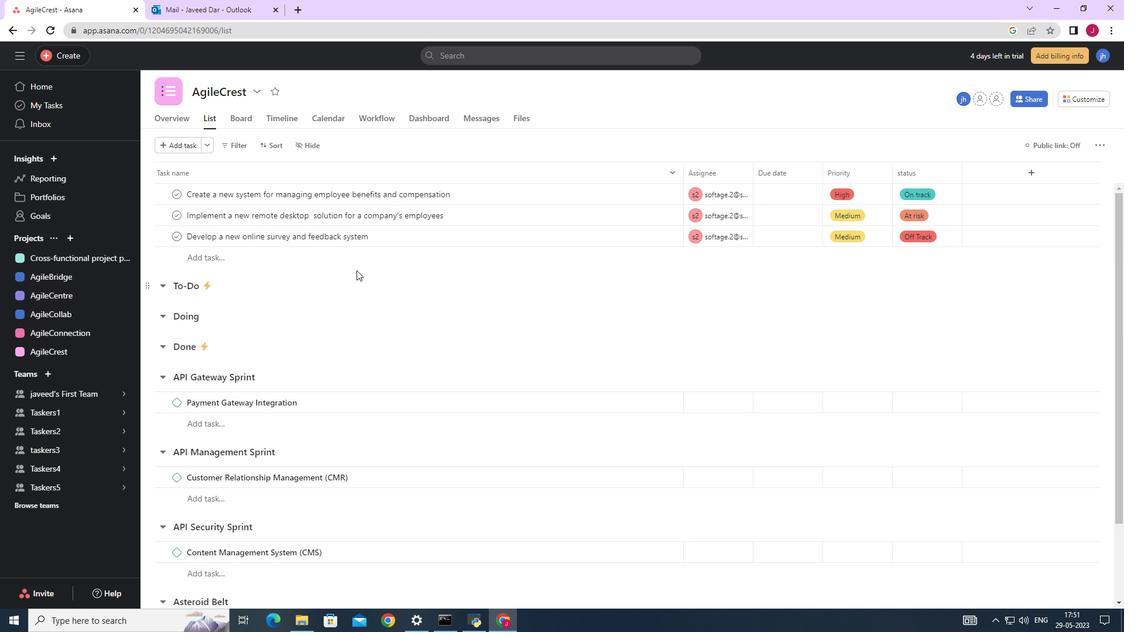 
Action: Mouse scrolled (369, 297) with delta (0, 0)
Screenshot: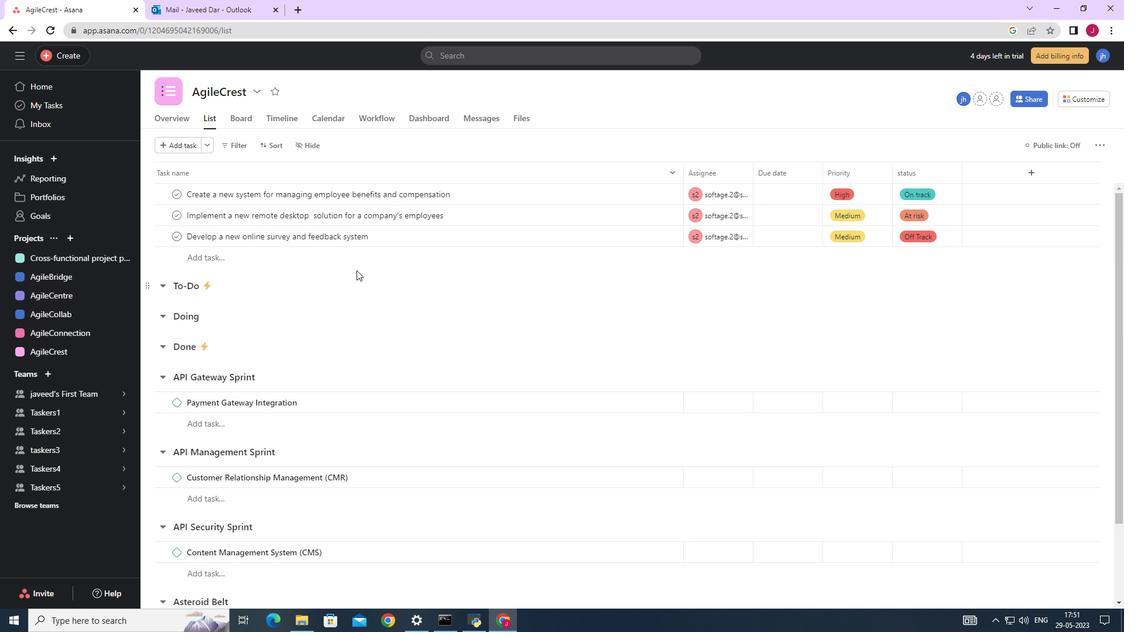 
Action: Mouse moved to (368, 319)
Screenshot: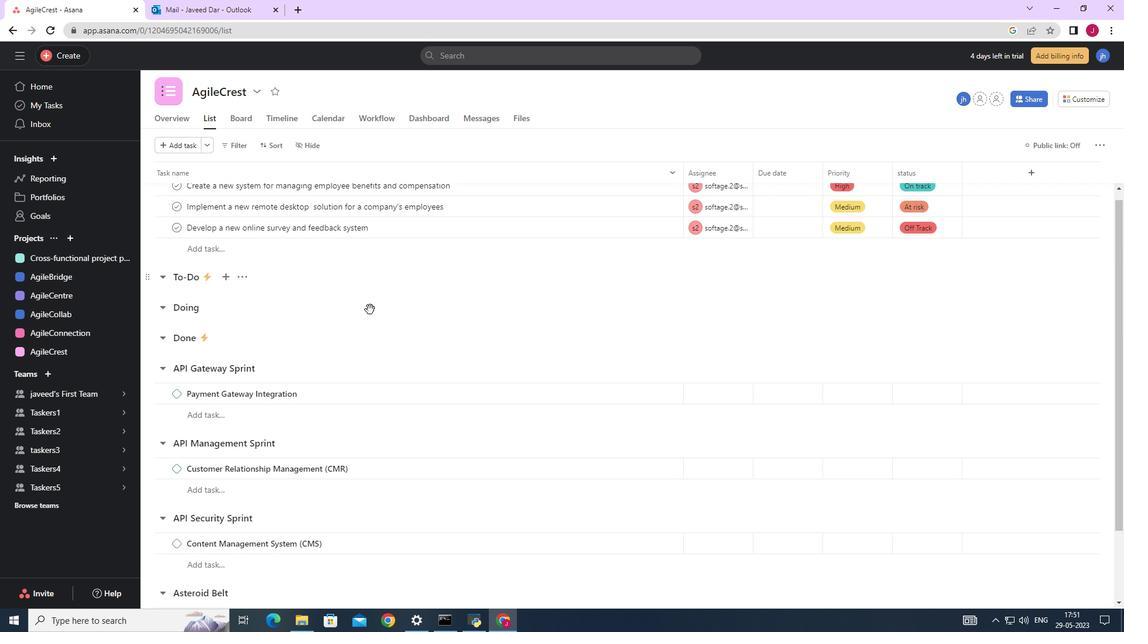 
Action: Mouse scrolled (368, 318) with delta (0, 0)
Screenshot: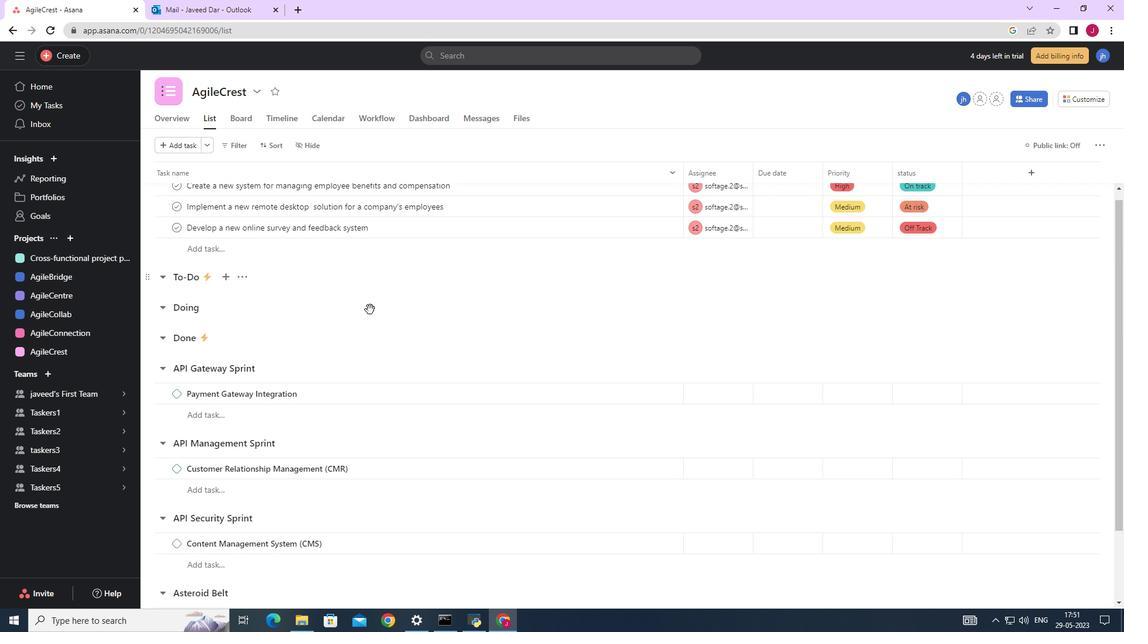 
Action: Mouse moved to (368, 322)
Screenshot: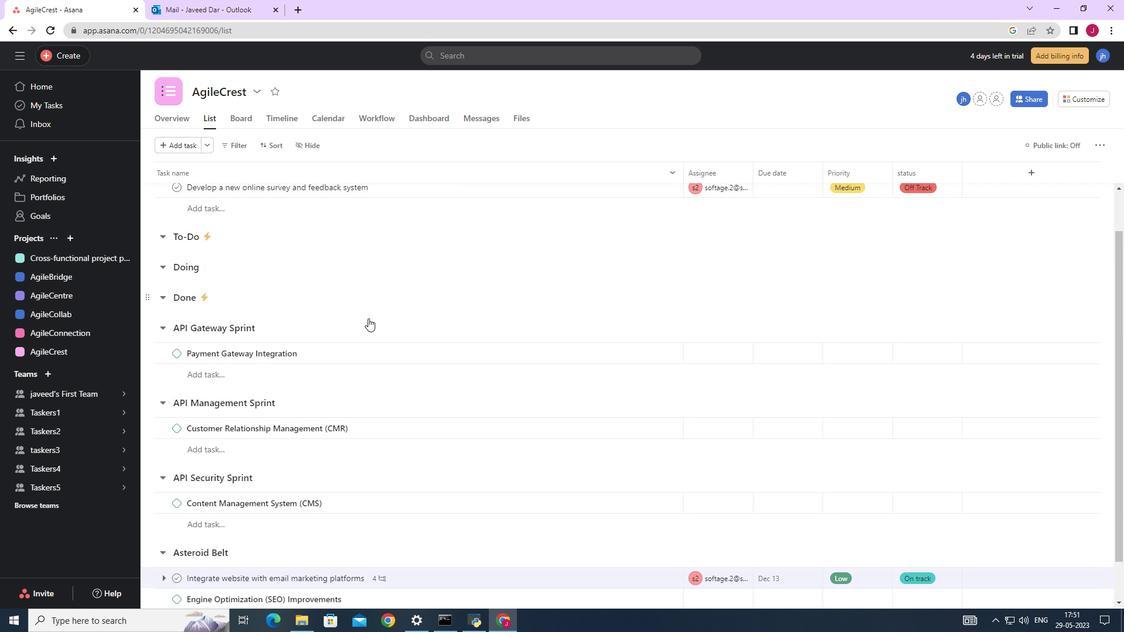 
Action: Mouse scrolled (368, 320) with delta (0, 0)
Screenshot: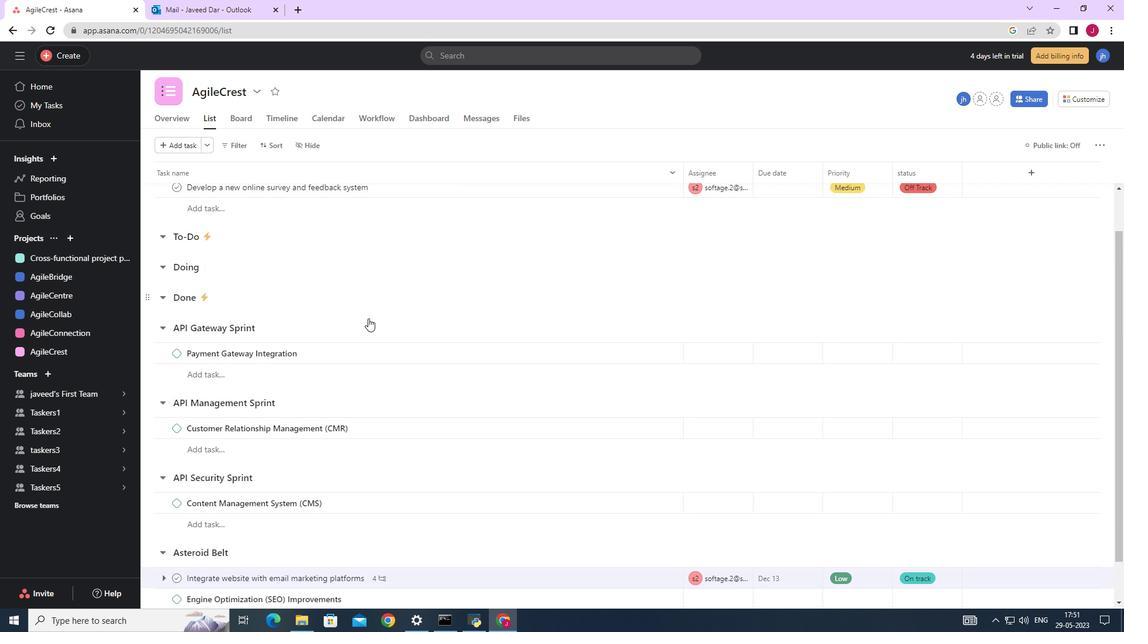 
Action: Mouse moved to (384, 369)
Screenshot: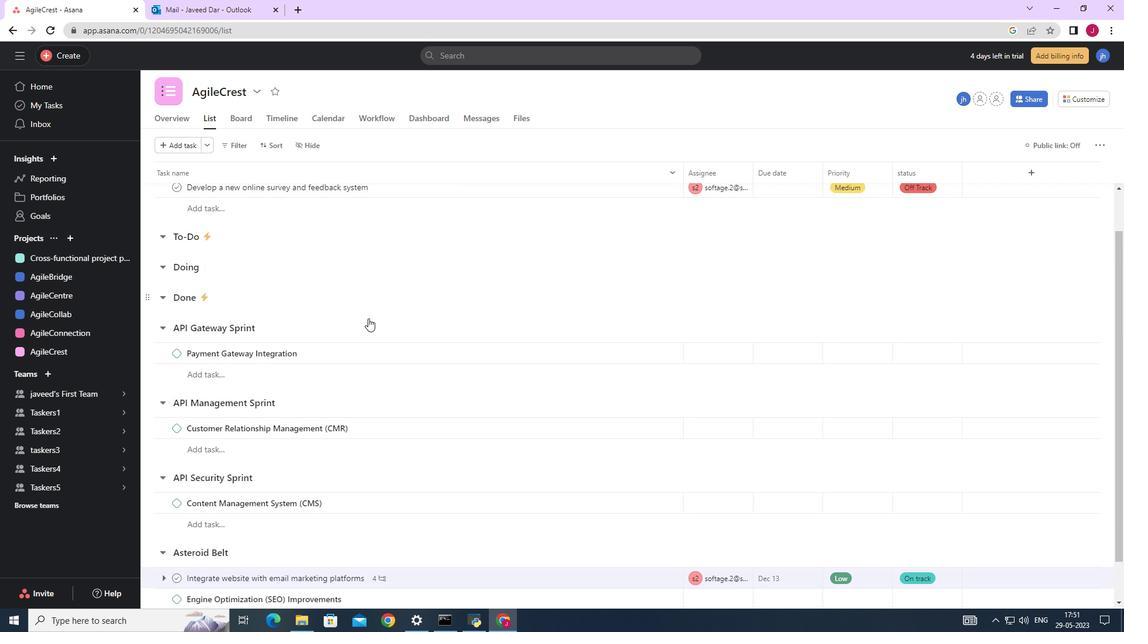 
Action: Mouse scrolled (368, 321) with delta (0, 0)
Screenshot: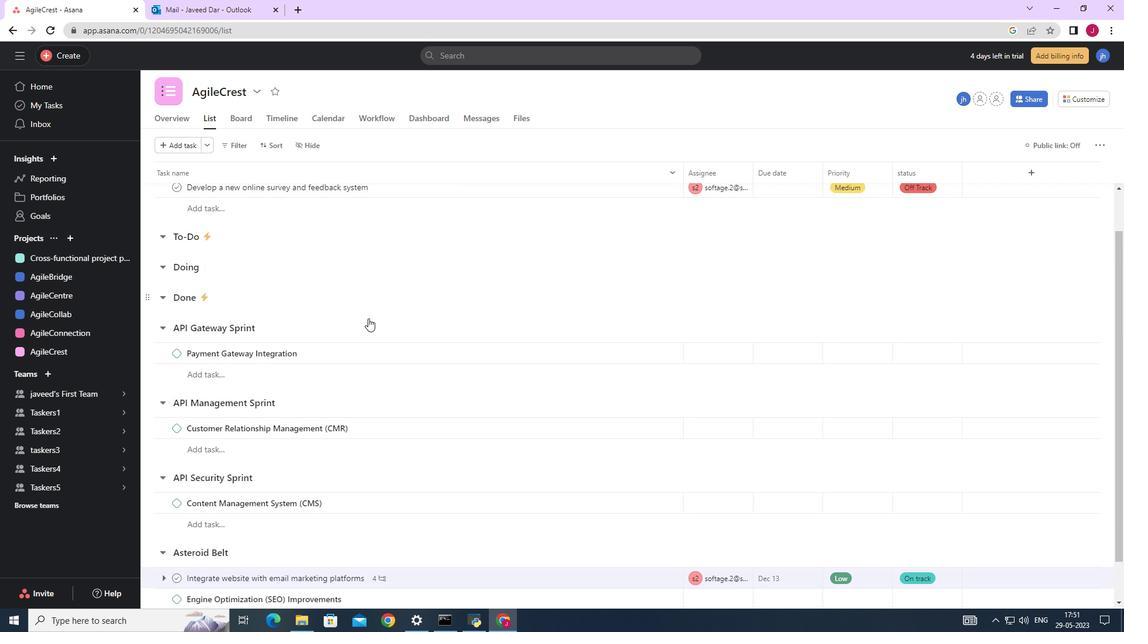 
Action: Mouse moved to (393, 385)
Screenshot: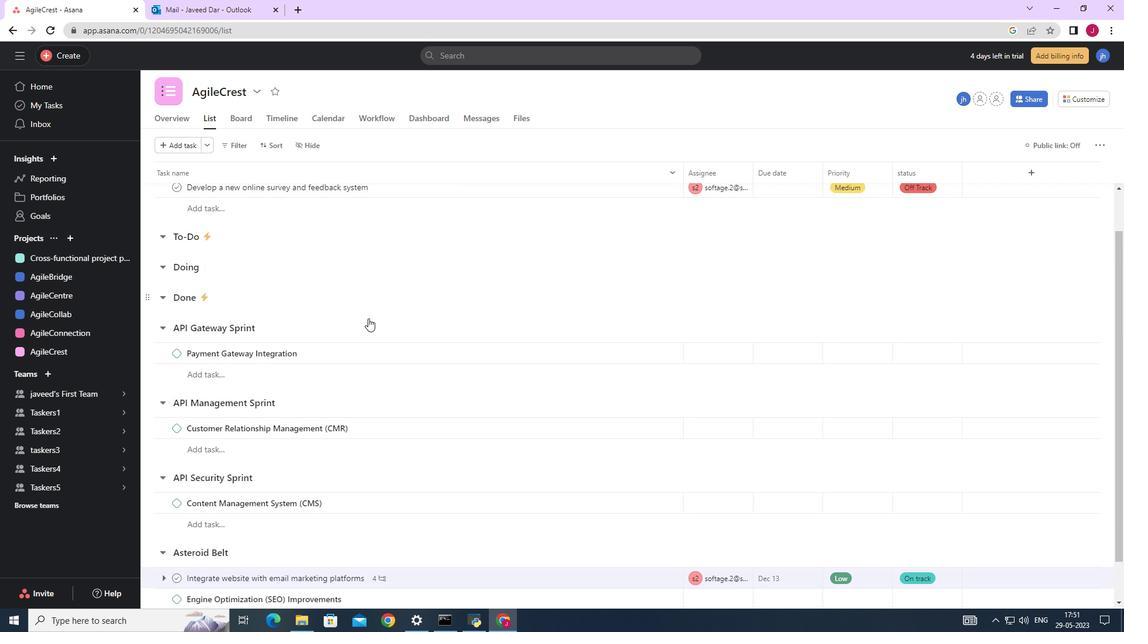
Action: Mouse scrolled (368, 322) with delta (0, 0)
Screenshot: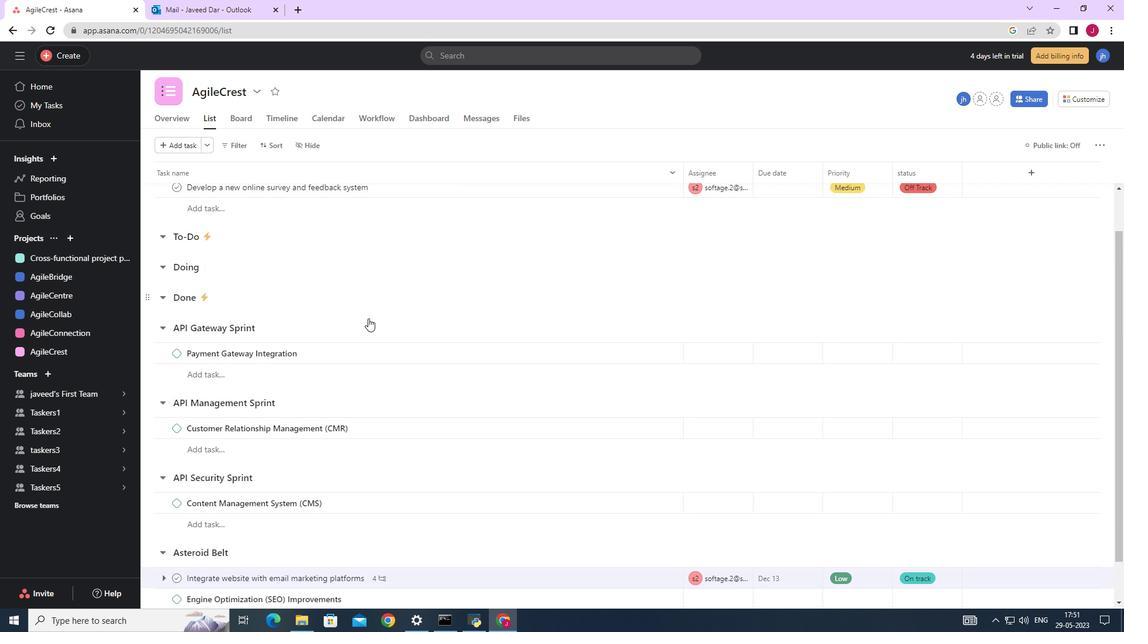 
Action: Mouse moved to (653, 531)
Screenshot: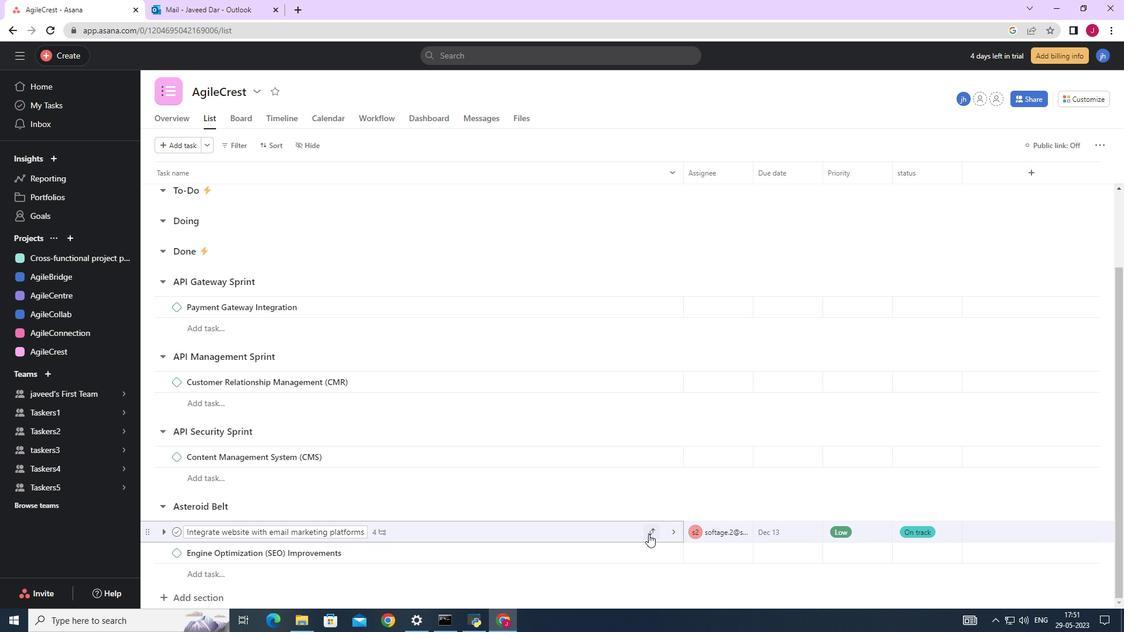 
Action: Mouse pressed left at (653, 531)
Screenshot: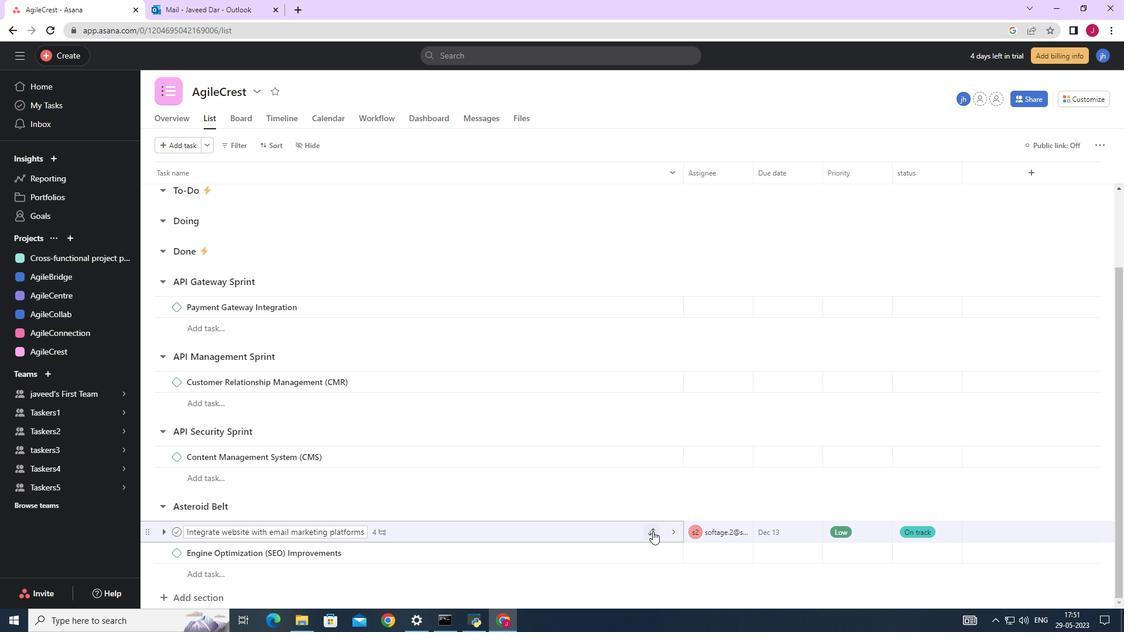 
Action: Mouse moved to (586, 532)
Screenshot: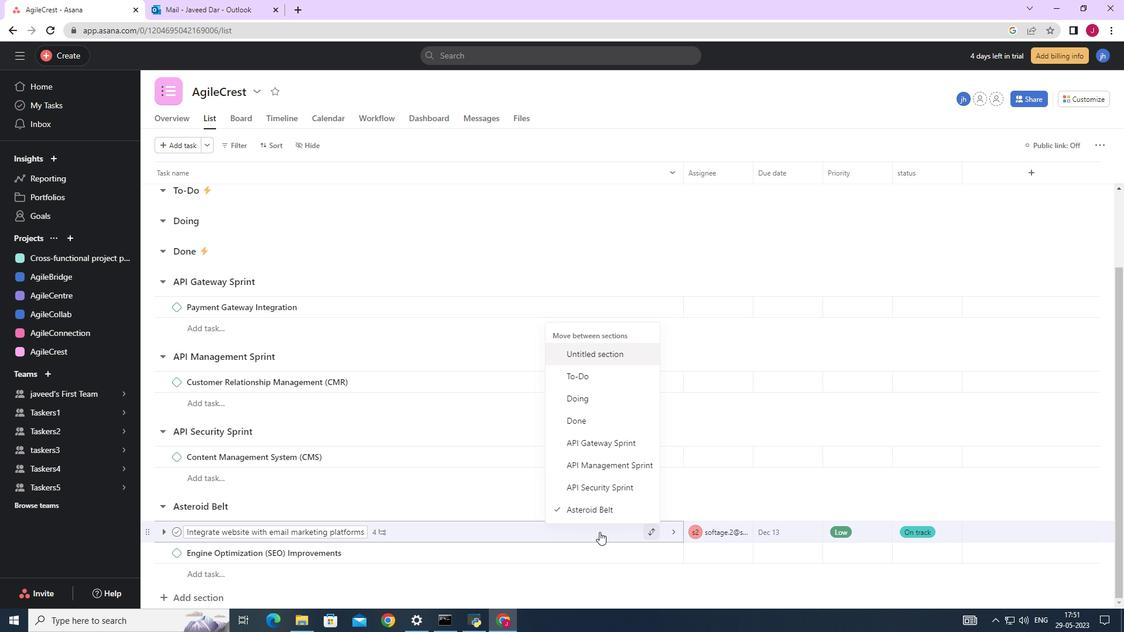 
Action: Mouse pressed left at (586, 532)
Screenshot: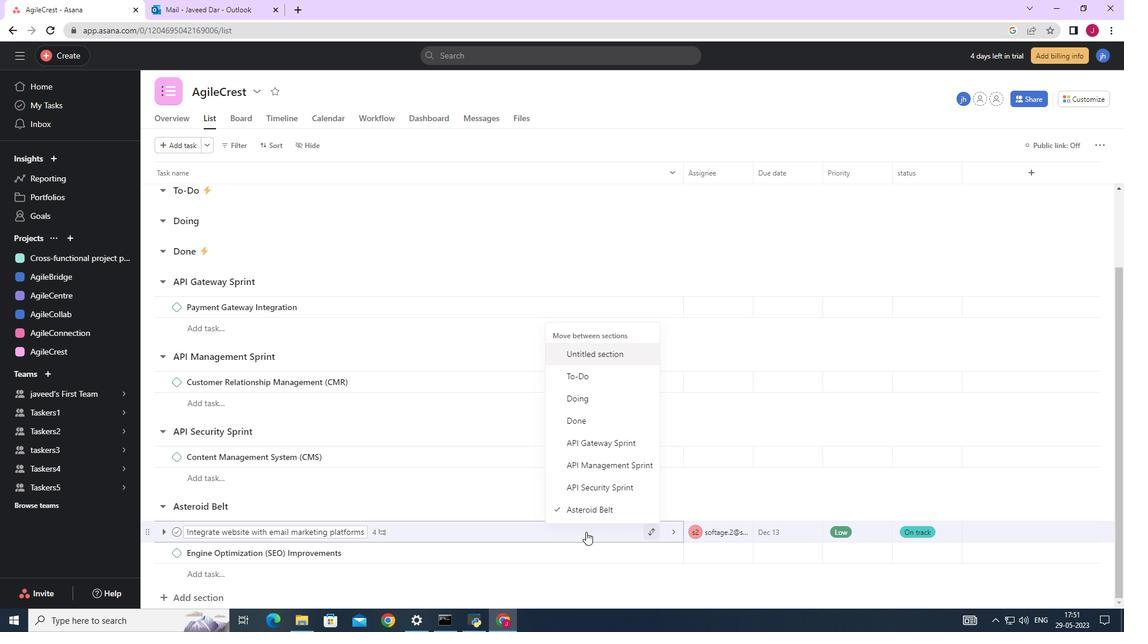 
Action: Mouse moved to (825, 369)
Screenshot: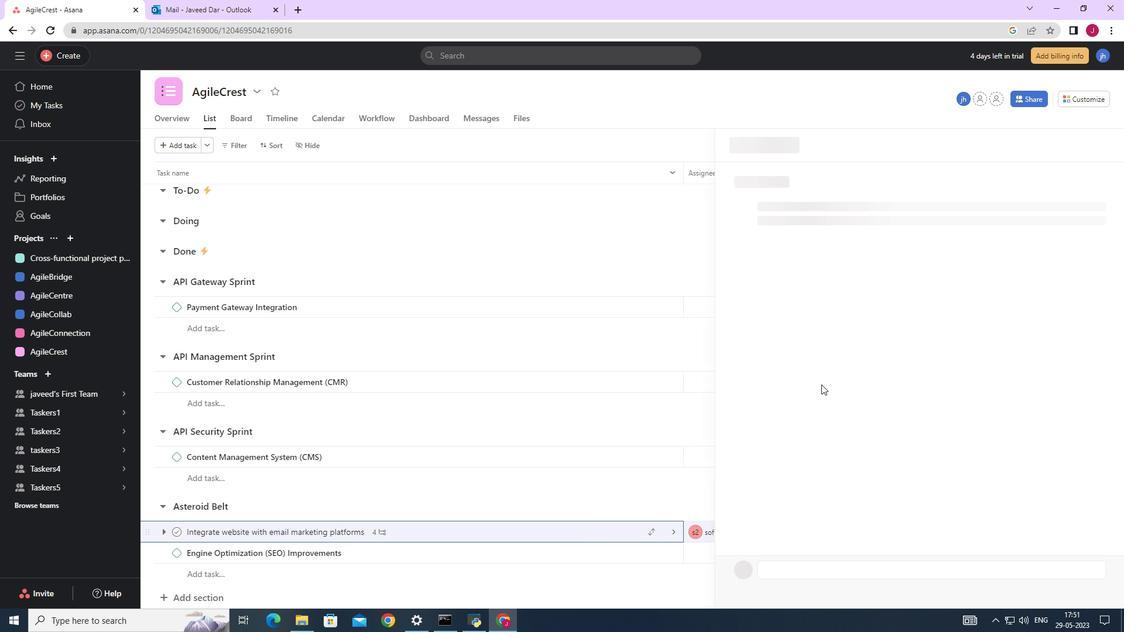
Action: Mouse scrolled (825, 368) with delta (0, 0)
Screenshot: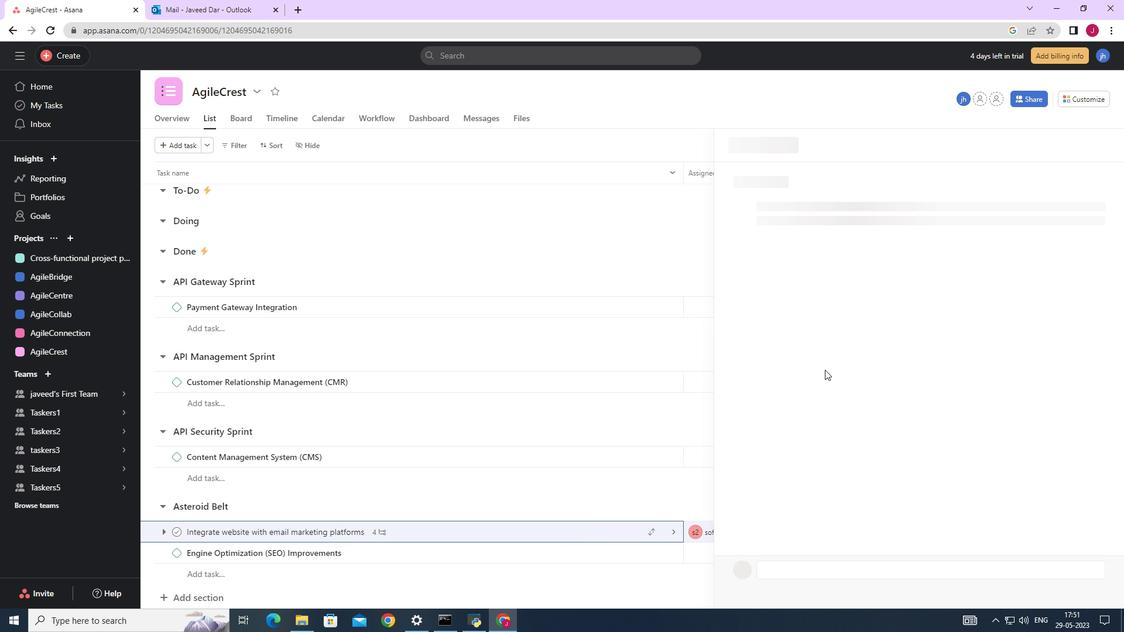 
Action: Mouse scrolled (825, 368) with delta (0, 0)
Screenshot: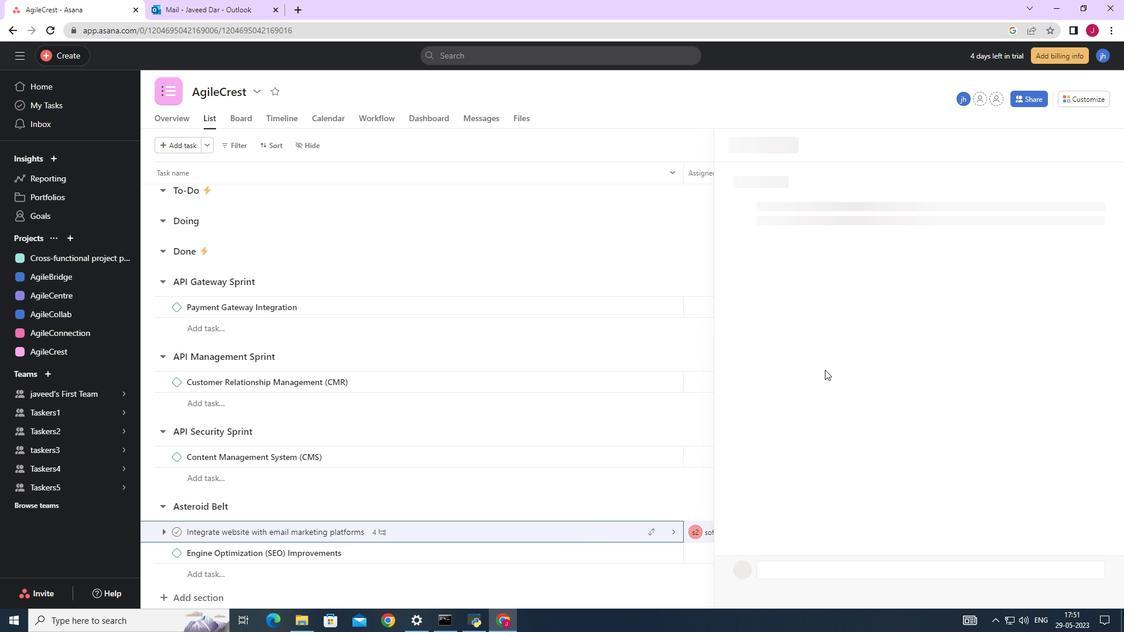 
Action: Mouse scrolled (825, 368) with delta (0, 0)
Screenshot: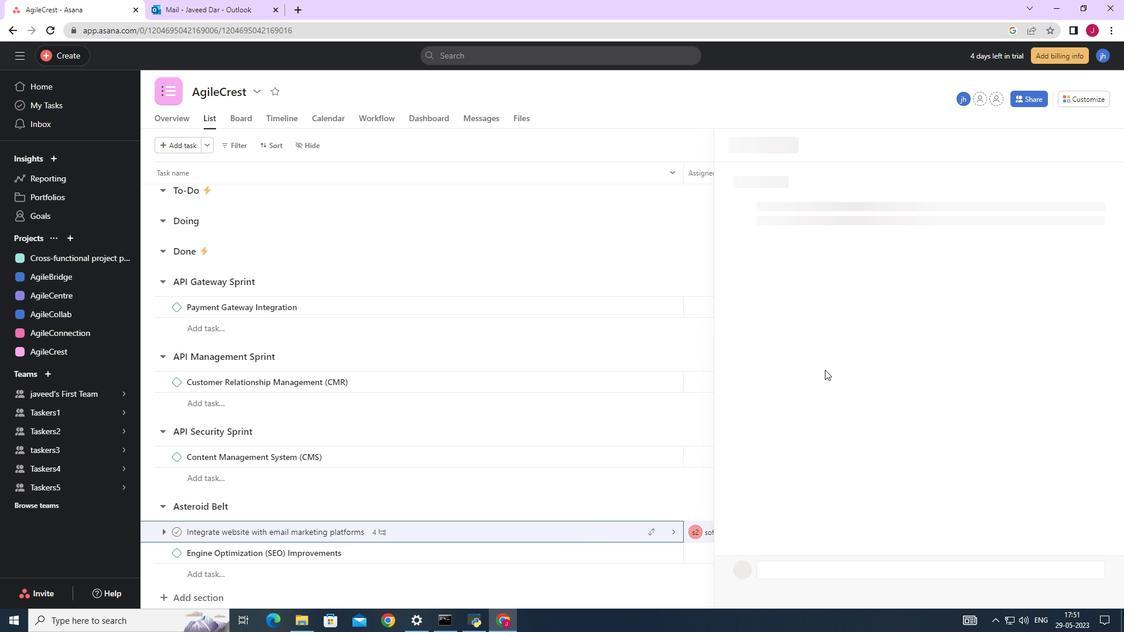 
Action: Mouse moved to (825, 368)
Screenshot: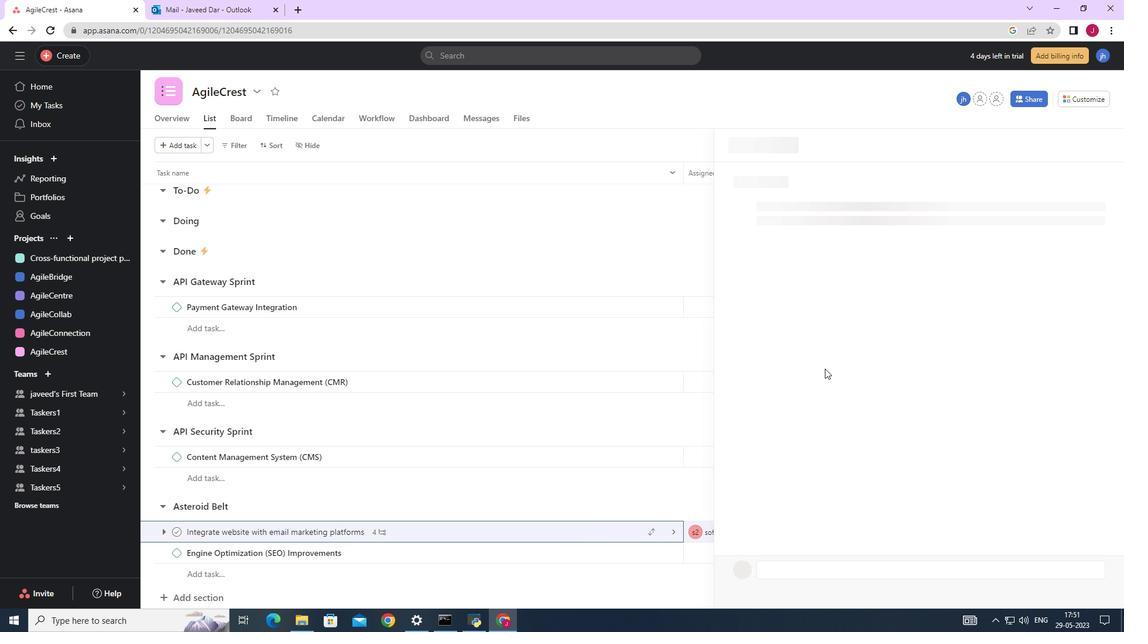 
Action: Mouse scrolled (825, 367) with delta (0, 0)
Screenshot: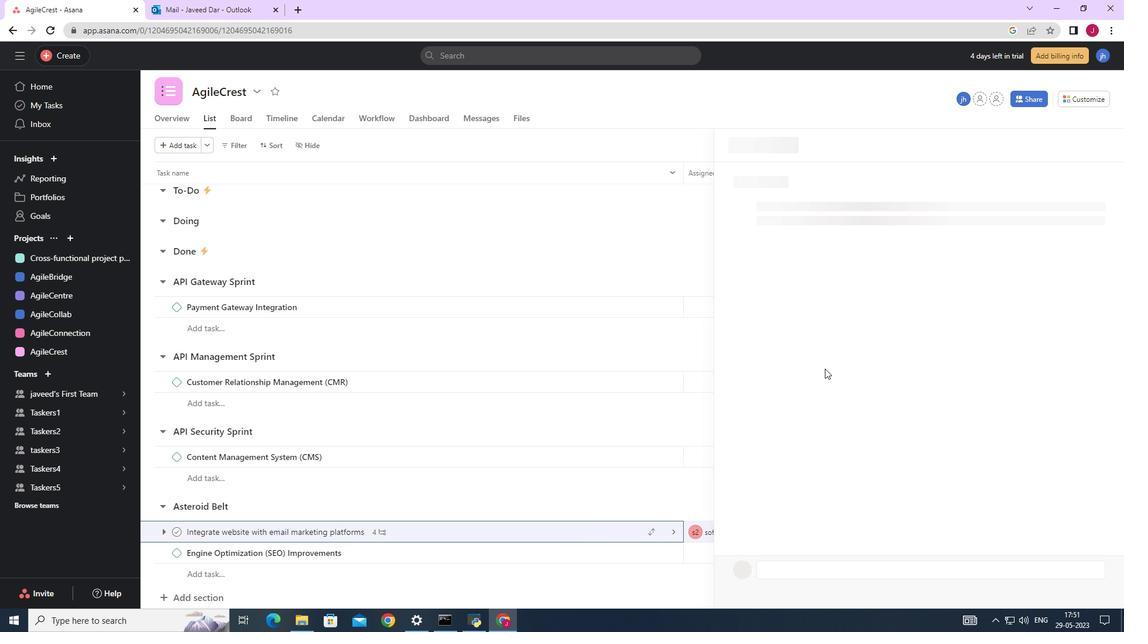 
Action: Mouse moved to (830, 317)
Screenshot: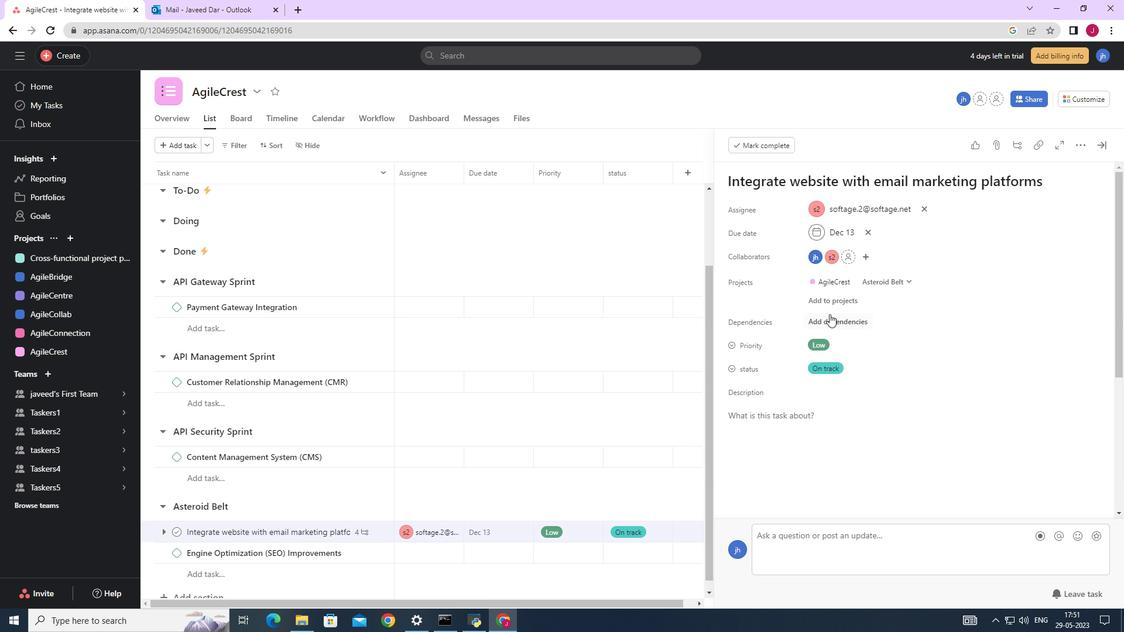 
Action: Mouse pressed left at (830, 317)
Screenshot: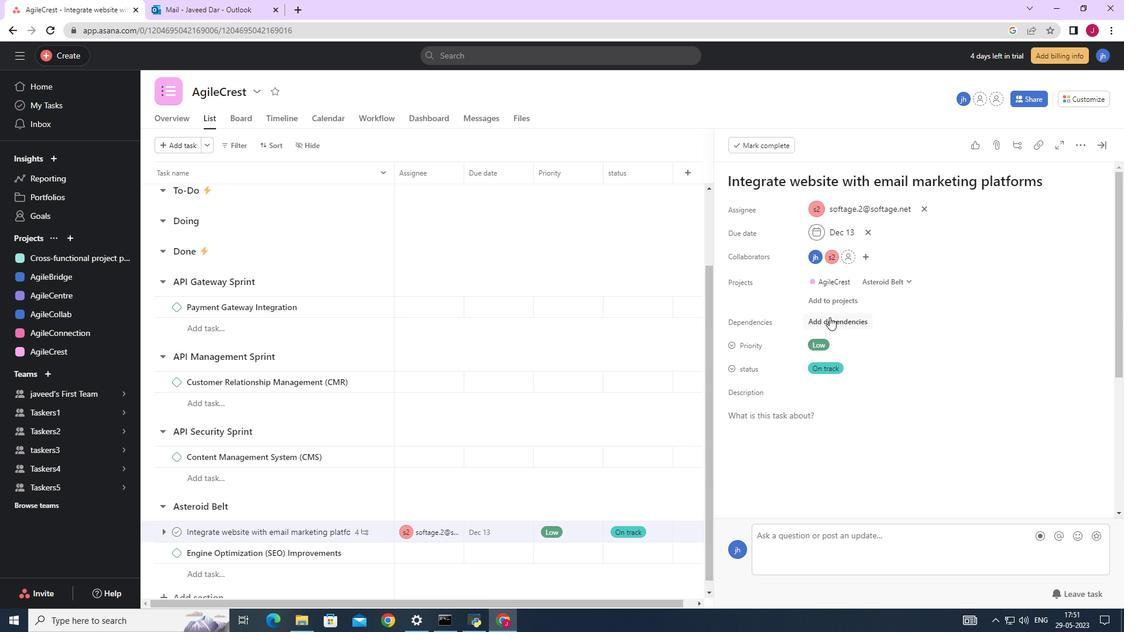
Action: Mouse moved to (906, 364)
Screenshot: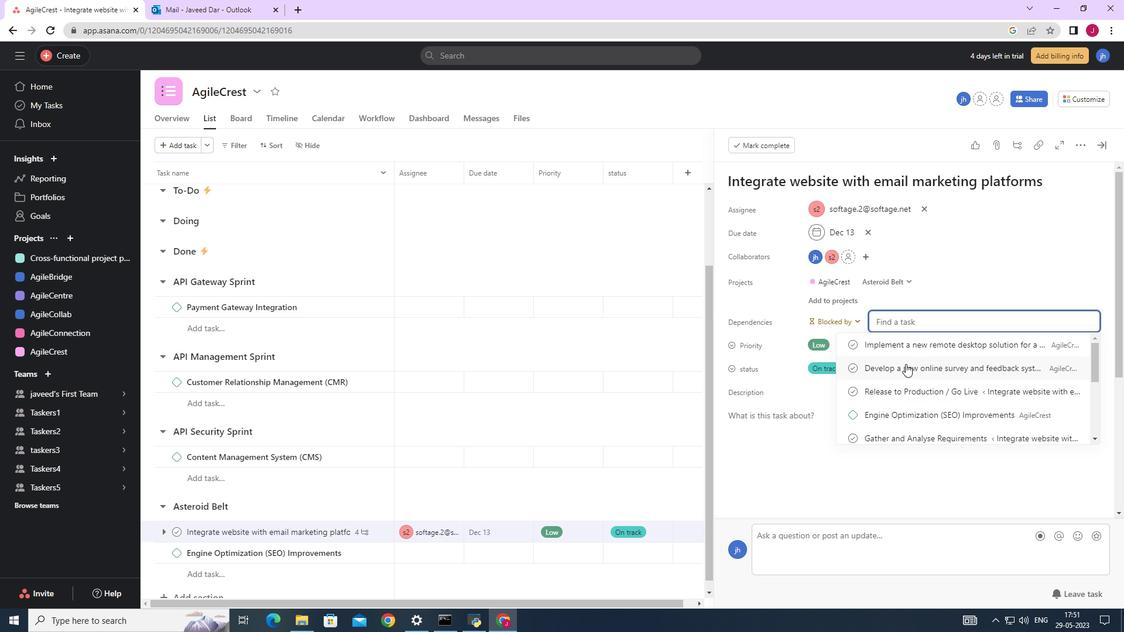 
Action: Mouse pressed left at (906, 364)
Screenshot: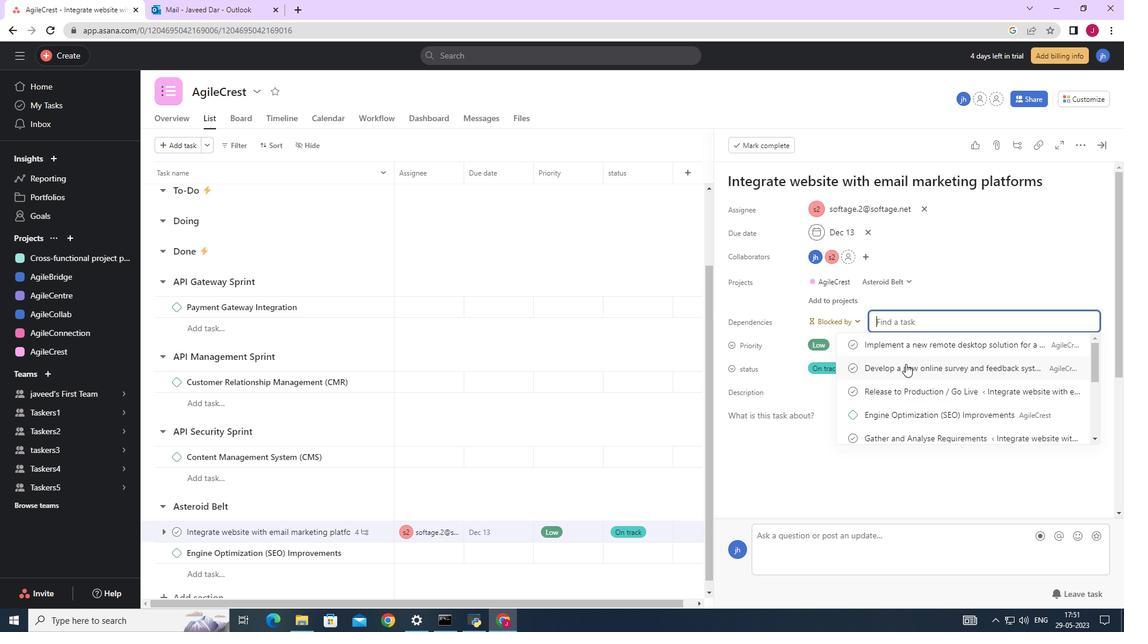 
Action: Mouse moved to (963, 248)
Screenshot: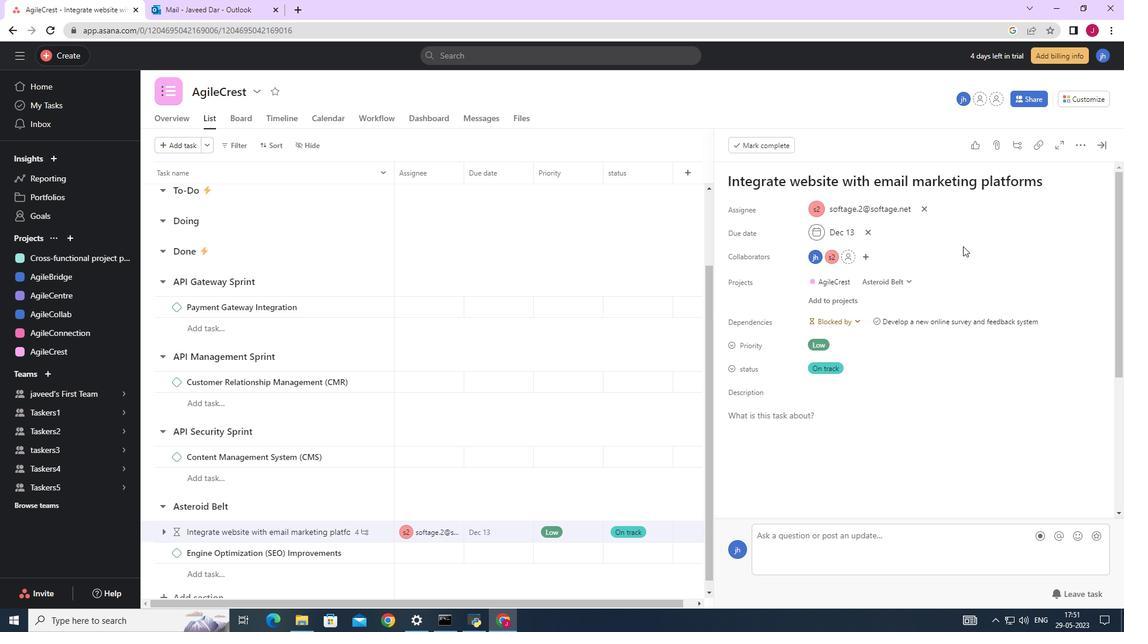 
